 Task: Look for space in San Javier, Spain from 12th  July, 2023 to 15th July, 2023 for 3 adults in price range Rs.12000 to Rs.16000. Place can be entire place with 2 bedrooms having 3 beds and 1 bathroom. Property type can be house, flat, guest house. Booking option can be shelf check-in. Required host language is English.
Action: Mouse moved to (287, 149)
Screenshot: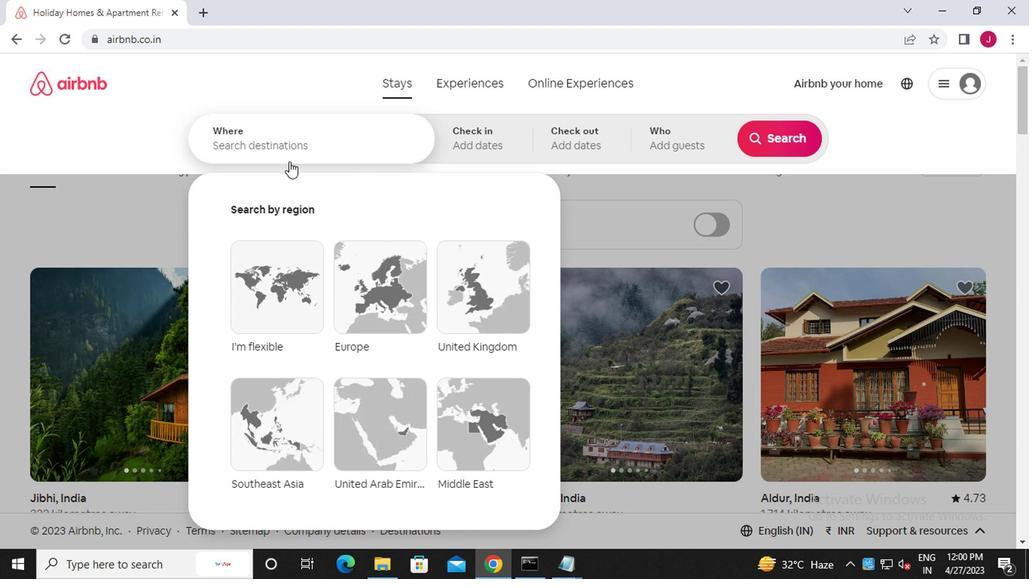 
Action: Mouse pressed left at (287, 149)
Screenshot: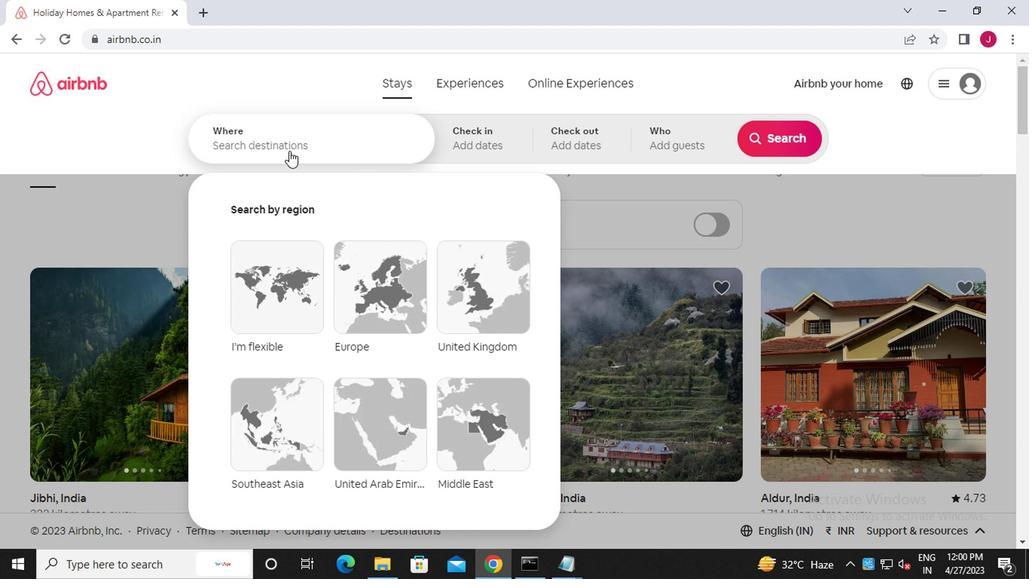 
Action: Mouse moved to (287, 148)
Screenshot: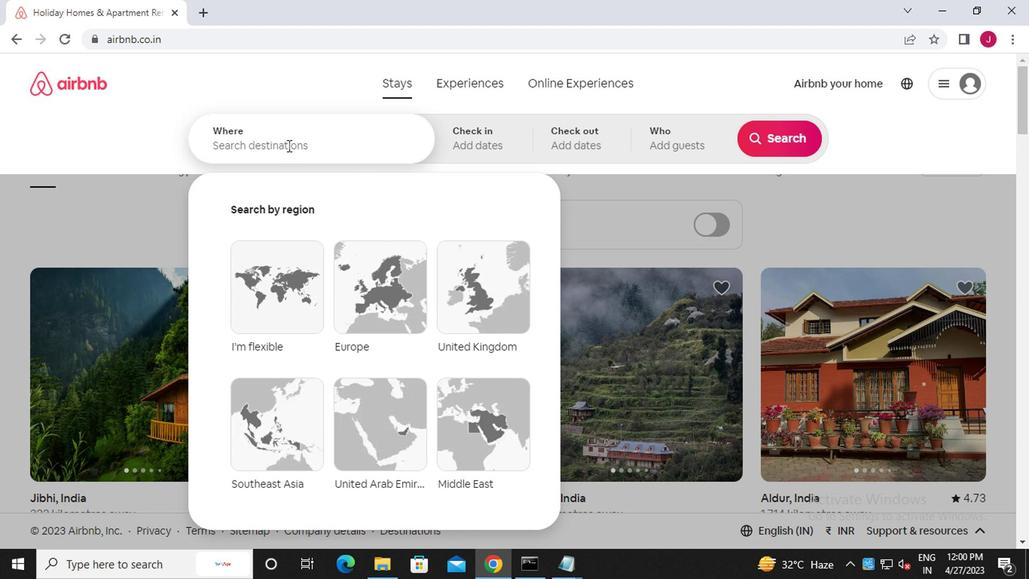 
Action: Key pressed s<Key.caps_lock>an<Key.space><Key.caps_lock>j<Key.caps_lock>iv<Key.backspace><Key.backspace>avier,<Key.caps_lock>s<Key.caps_lock>pain
Screenshot: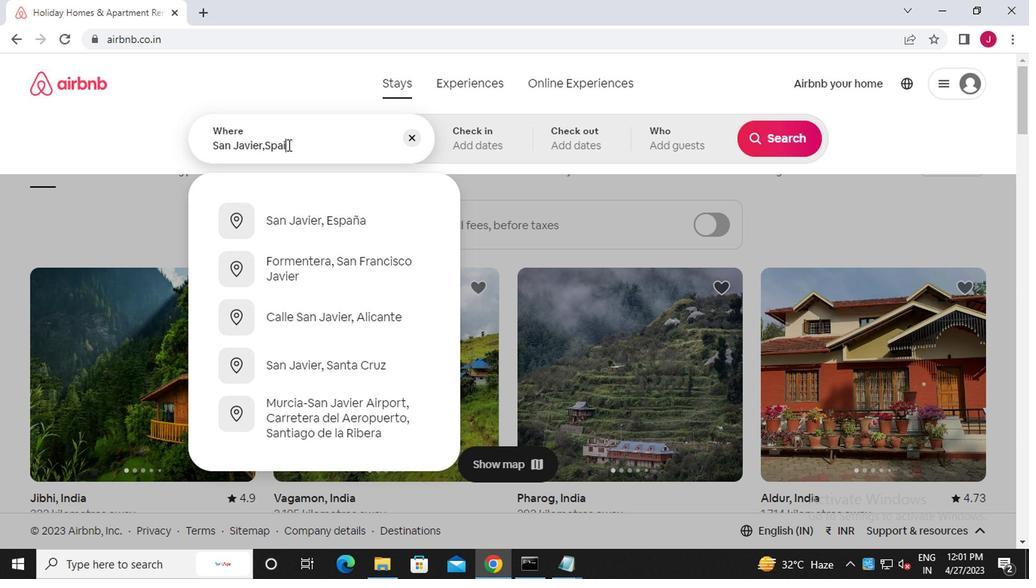 
Action: Mouse moved to (473, 144)
Screenshot: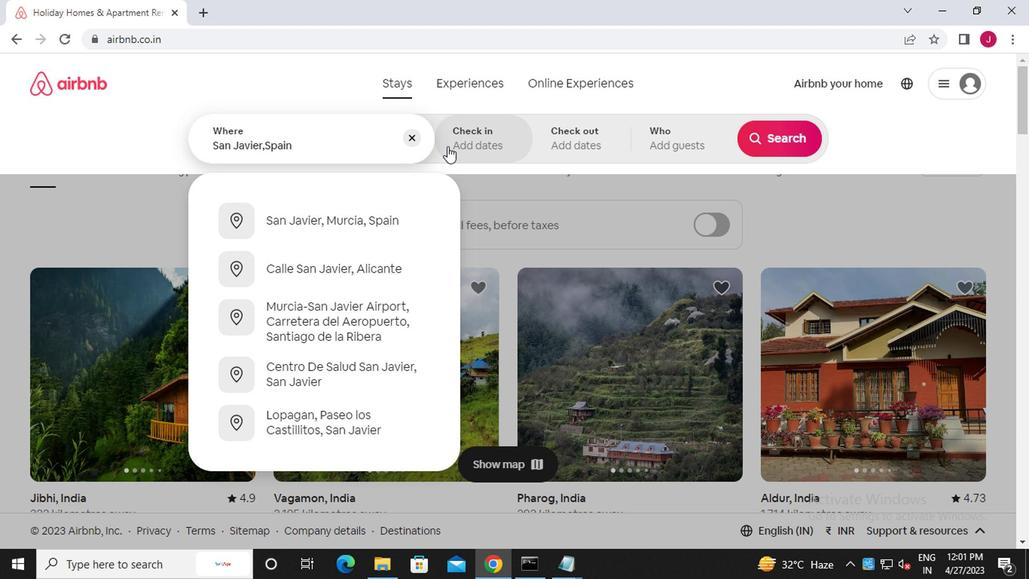 
Action: Mouse pressed left at (473, 144)
Screenshot: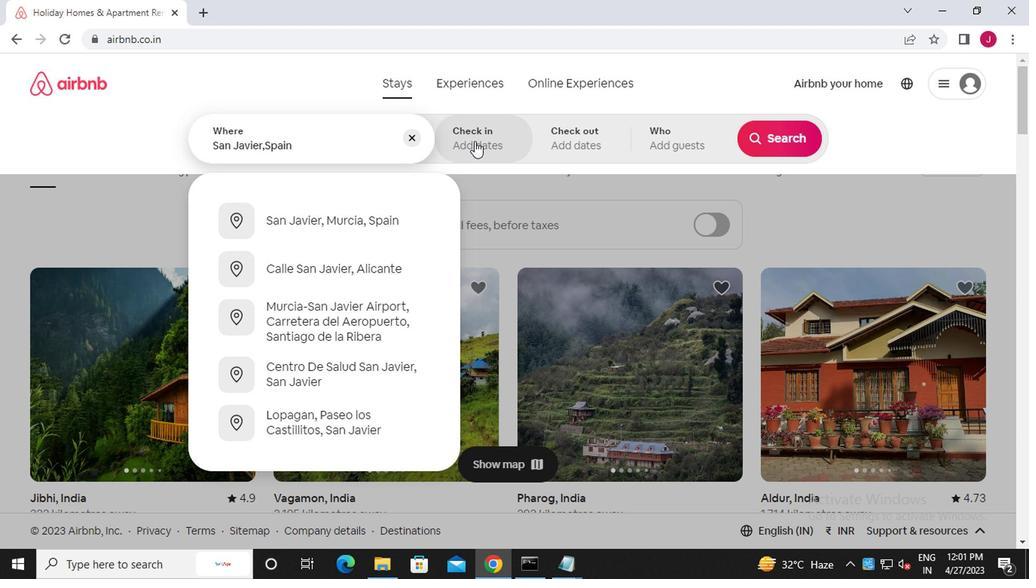 
Action: Mouse moved to (770, 253)
Screenshot: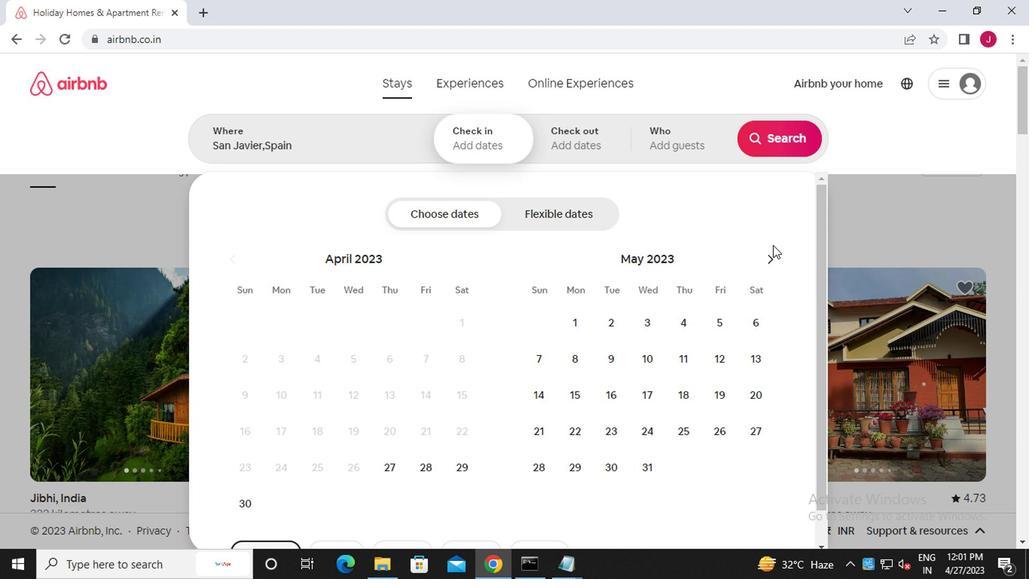 
Action: Mouse pressed left at (770, 253)
Screenshot: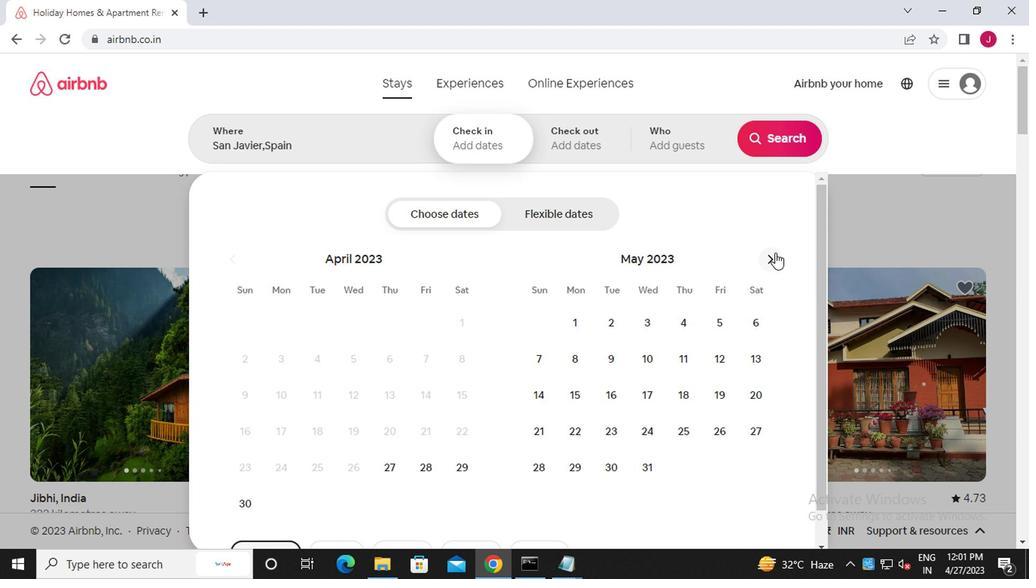 
Action: Mouse pressed left at (770, 253)
Screenshot: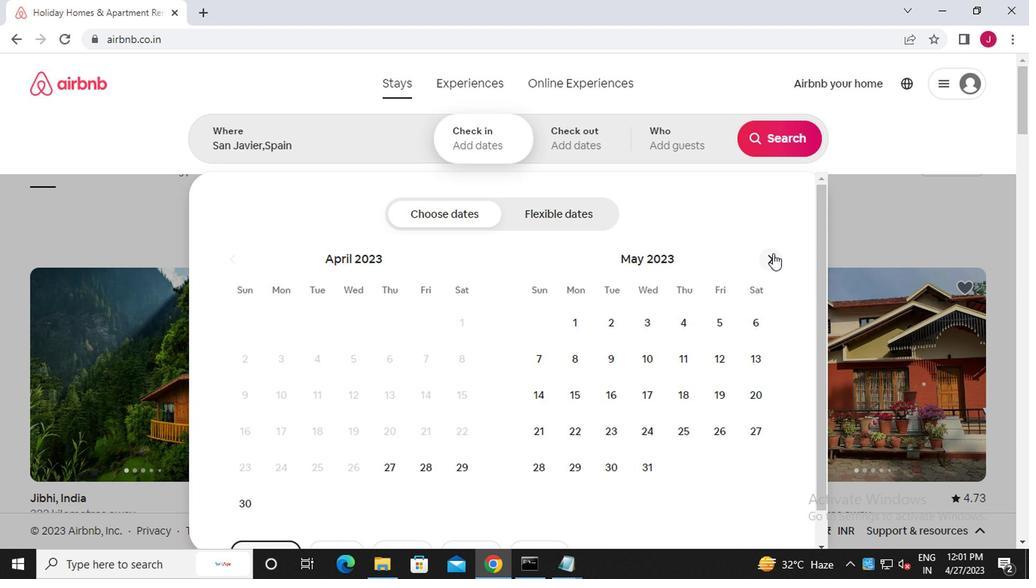 
Action: Mouse moved to (639, 392)
Screenshot: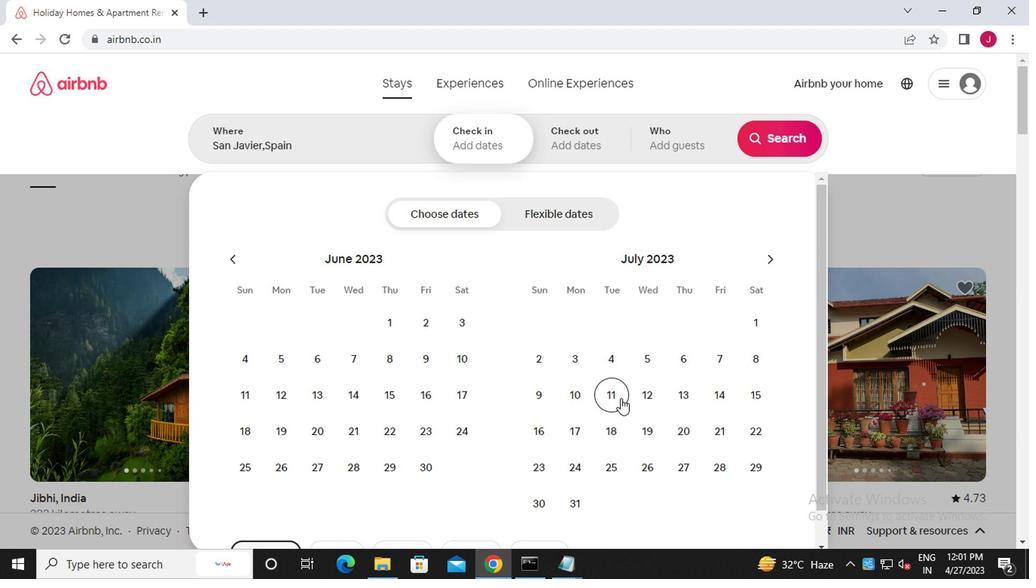 
Action: Mouse pressed left at (639, 392)
Screenshot: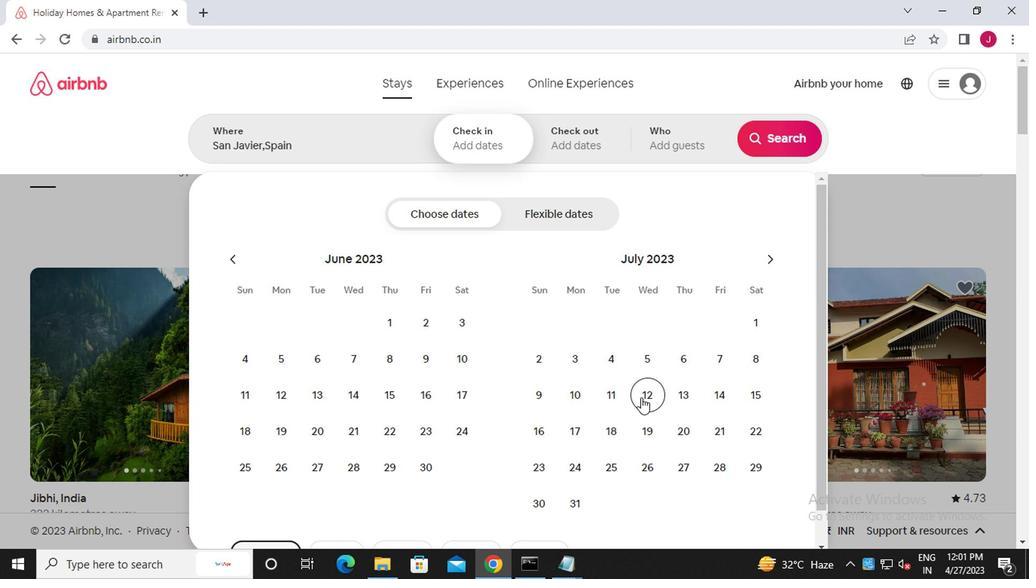 
Action: Mouse moved to (753, 389)
Screenshot: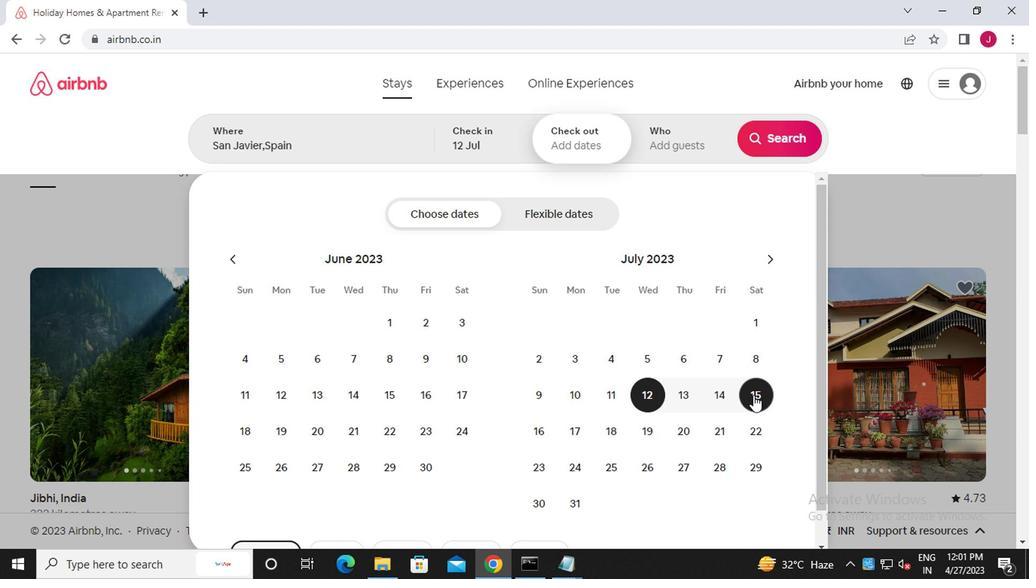 
Action: Mouse pressed left at (753, 389)
Screenshot: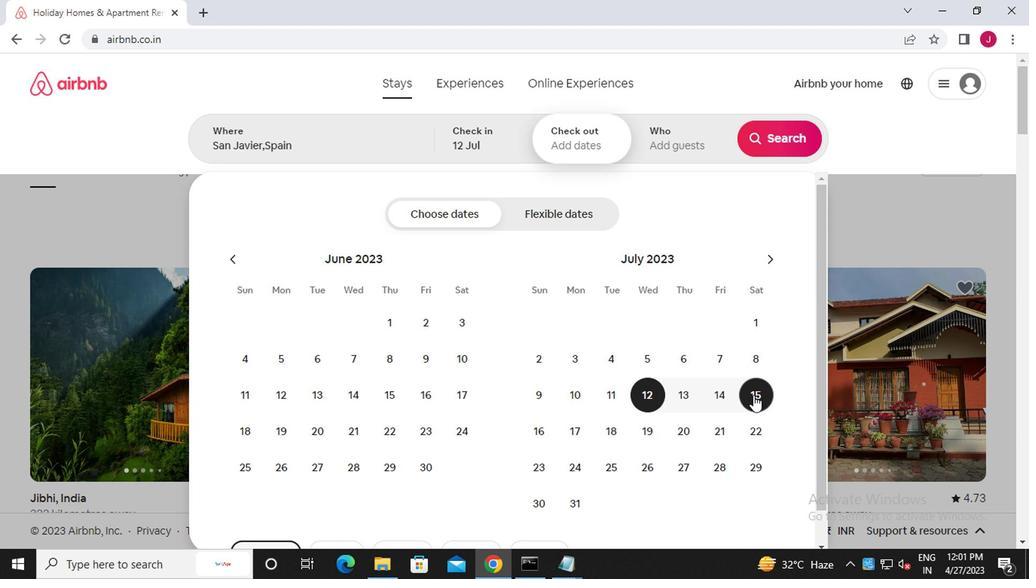 
Action: Mouse moved to (695, 154)
Screenshot: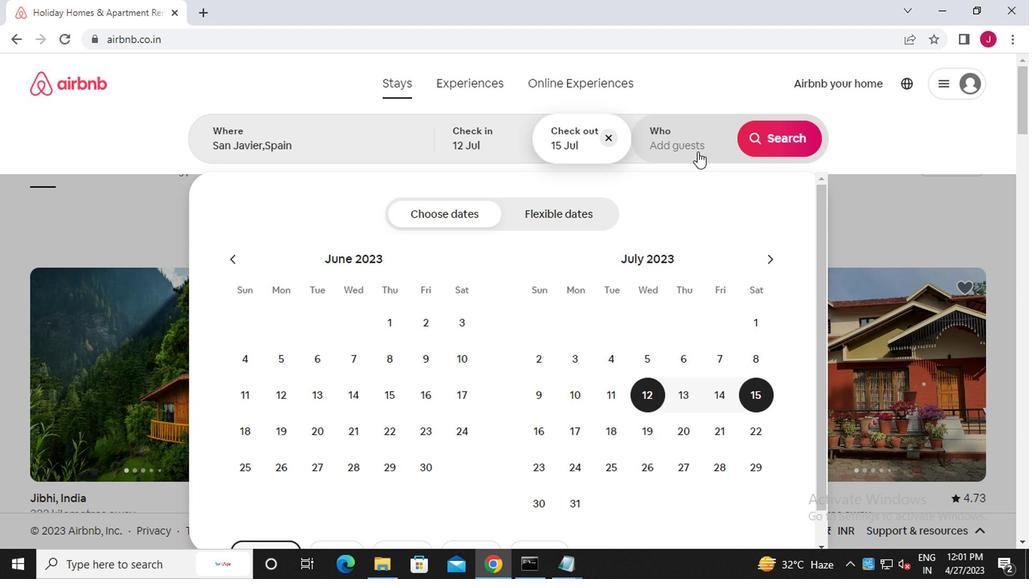 
Action: Mouse pressed left at (695, 154)
Screenshot: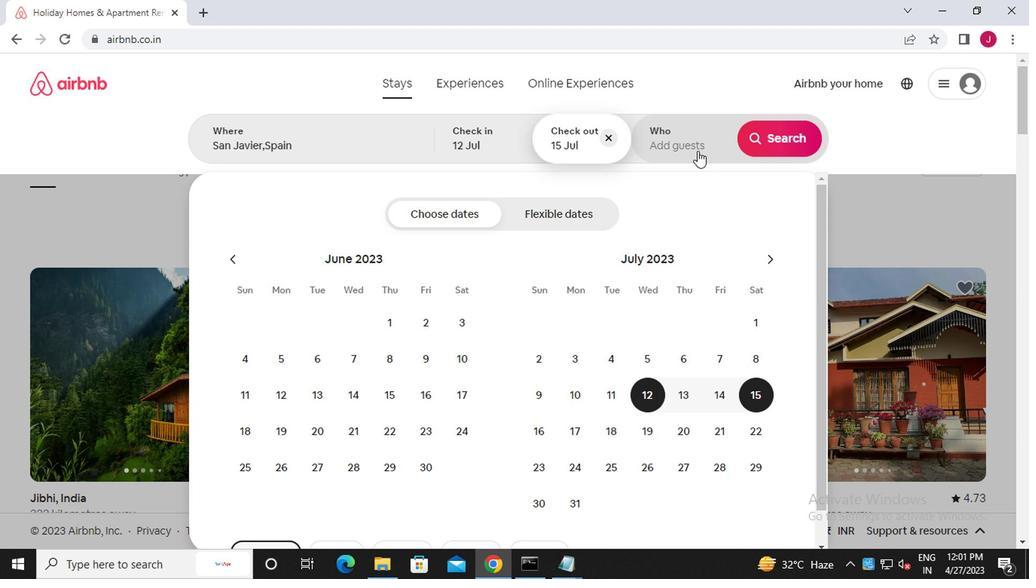 
Action: Mouse moved to (775, 219)
Screenshot: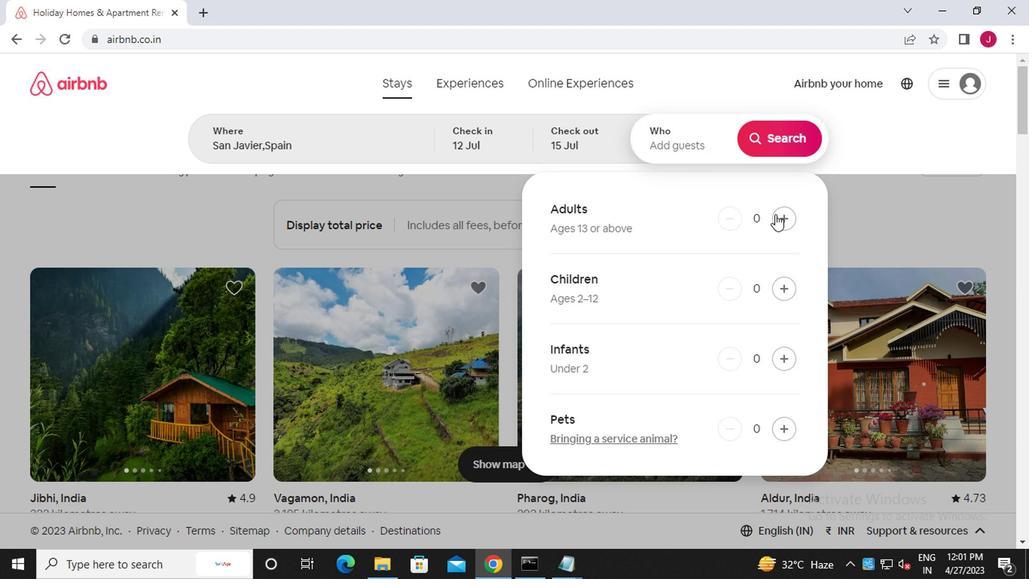 
Action: Mouse pressed left at (775, 219)
Screenshot: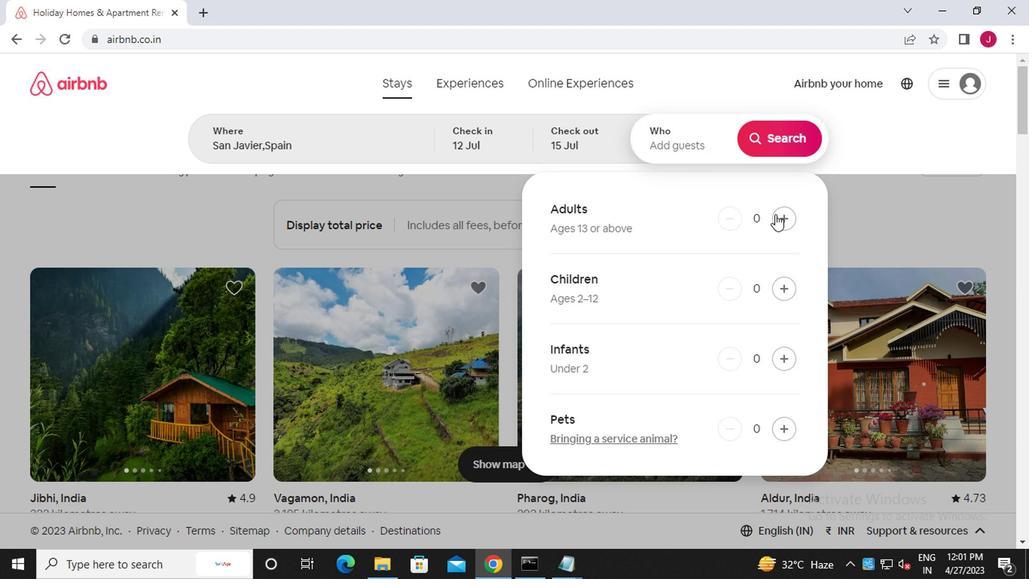 
Action: Mouse moved to (776, 219)
Screenshot: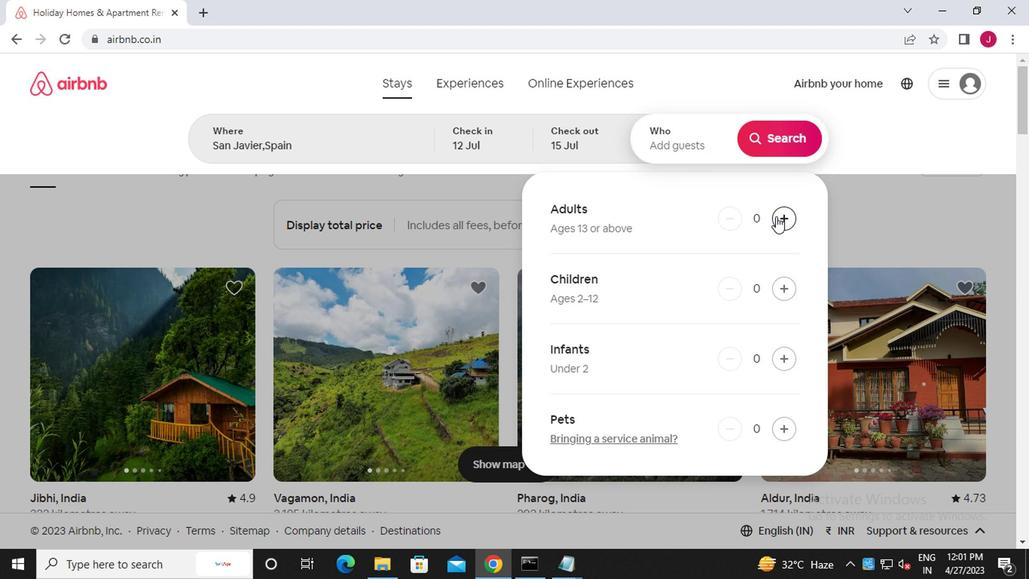 
Action: Mouse pressed left at (776, 219)
Screenshot: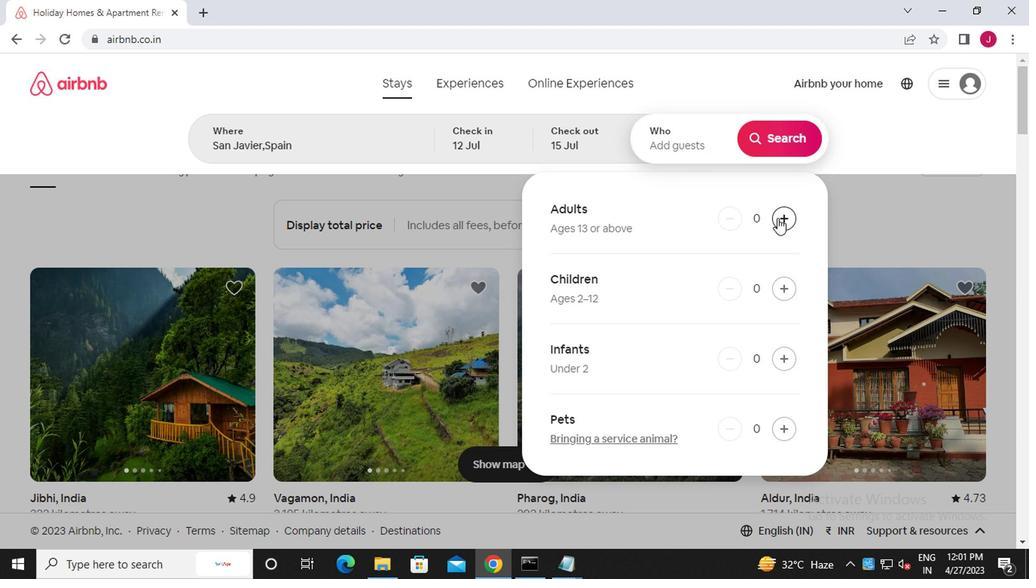 
Action: Mouse moved to (776, 219)
Screenshot: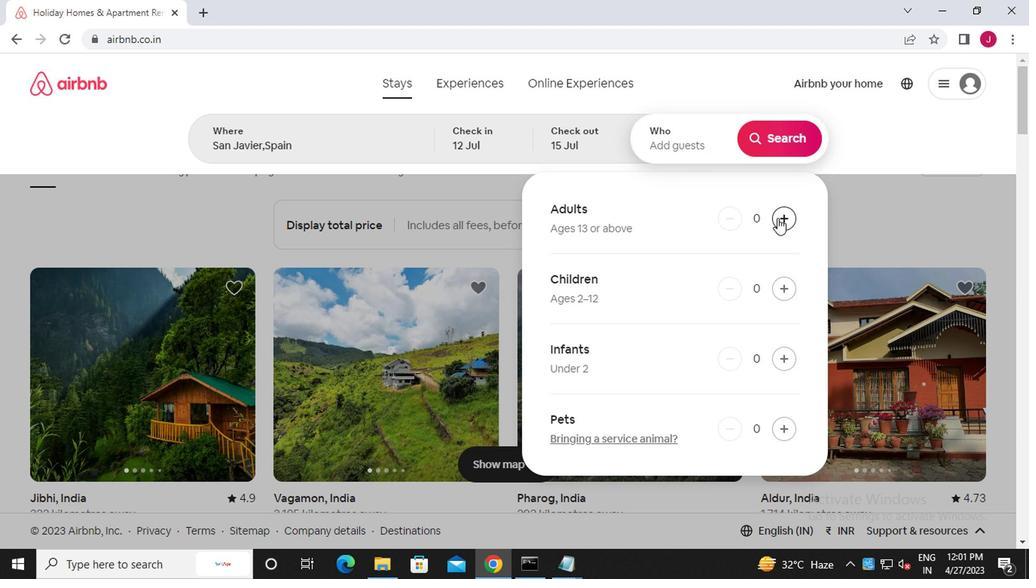 
Action: Mouse pressed left at (776, 219)
Screenshot: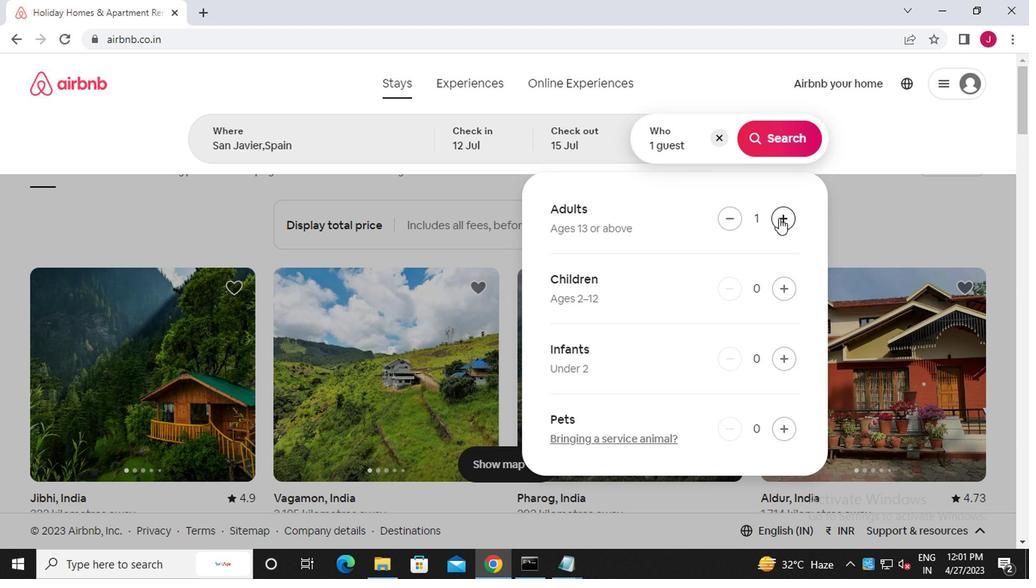 
Action: Mouse moved to (781, 148)
Screenshot: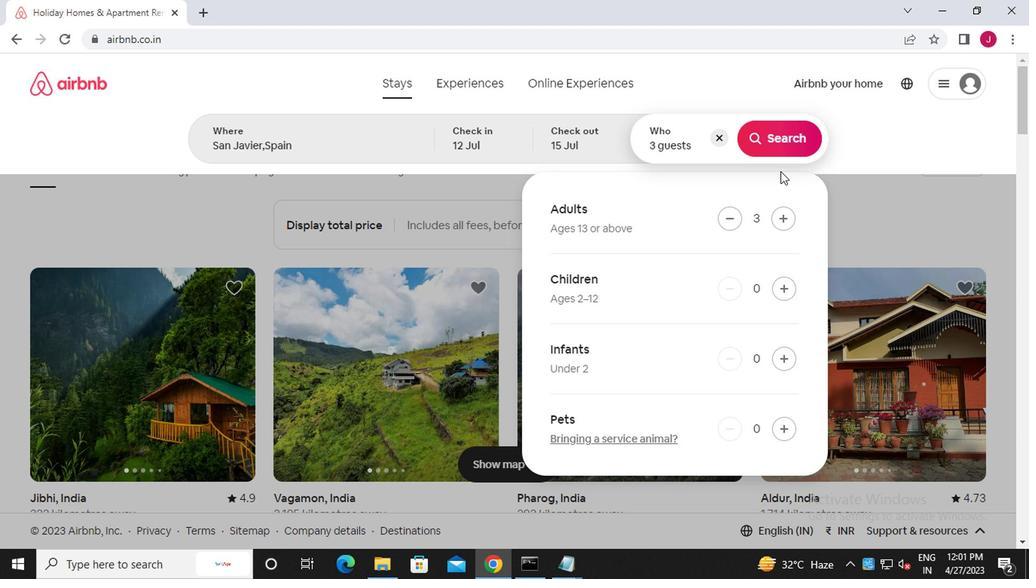 
Action: Mouse pressed left at (781, 148)
Screenshot: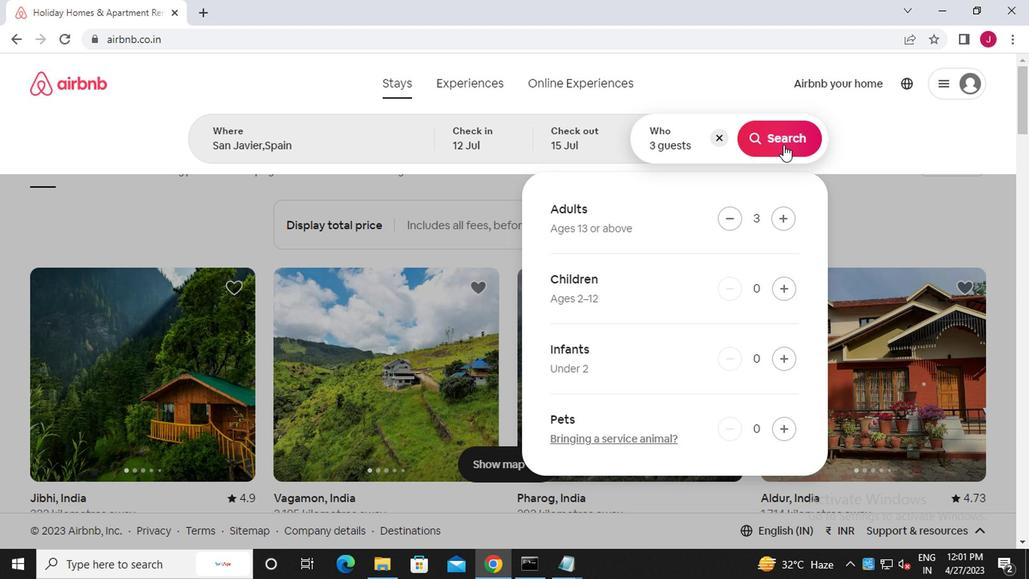 
Action: Mouse moved to (962, 146)
Screenshot: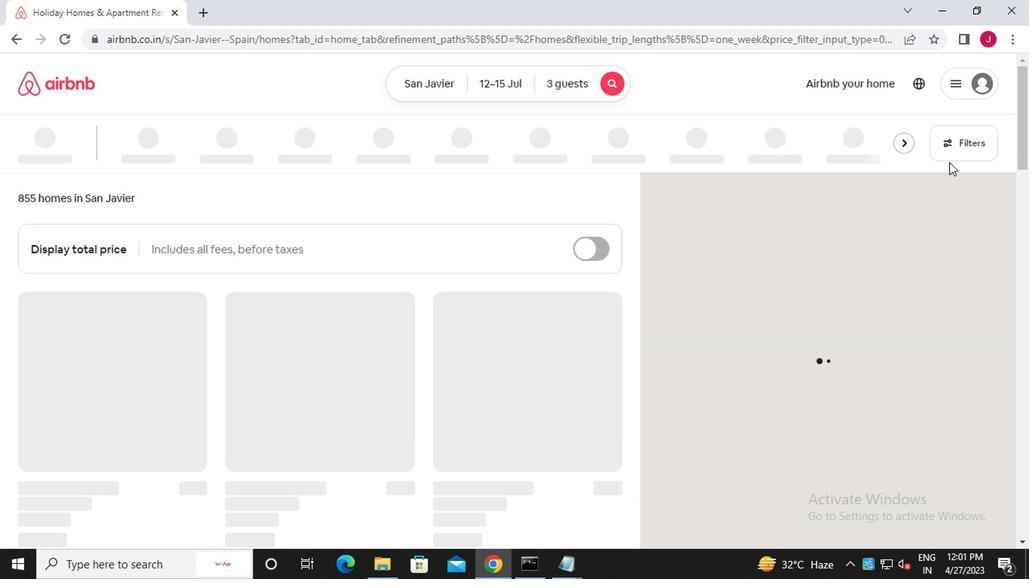
Action: Mouse pressed left at (962, 146)
Screenshot: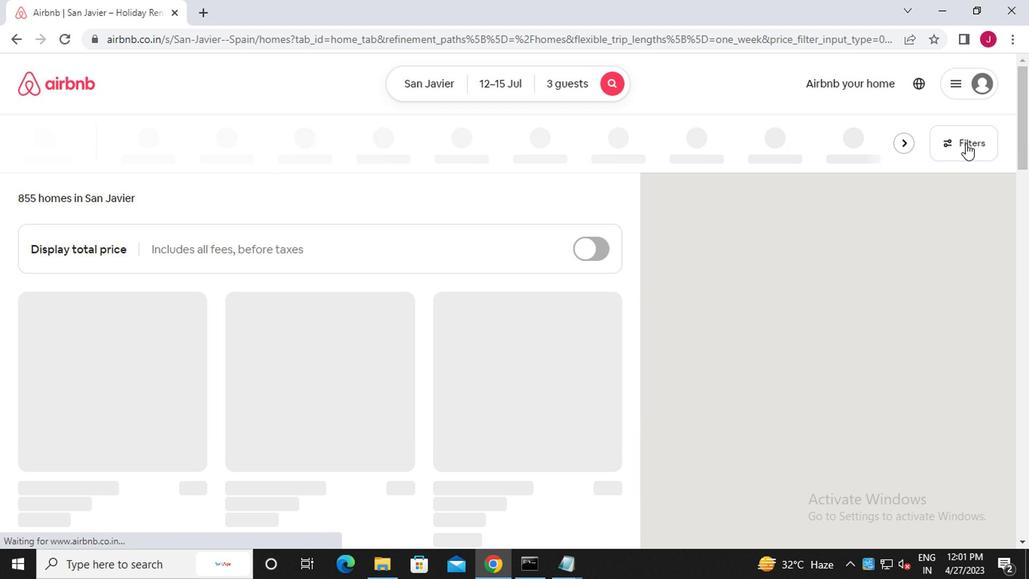 
Action: Mouse moved to (326, 323)
Screenshot: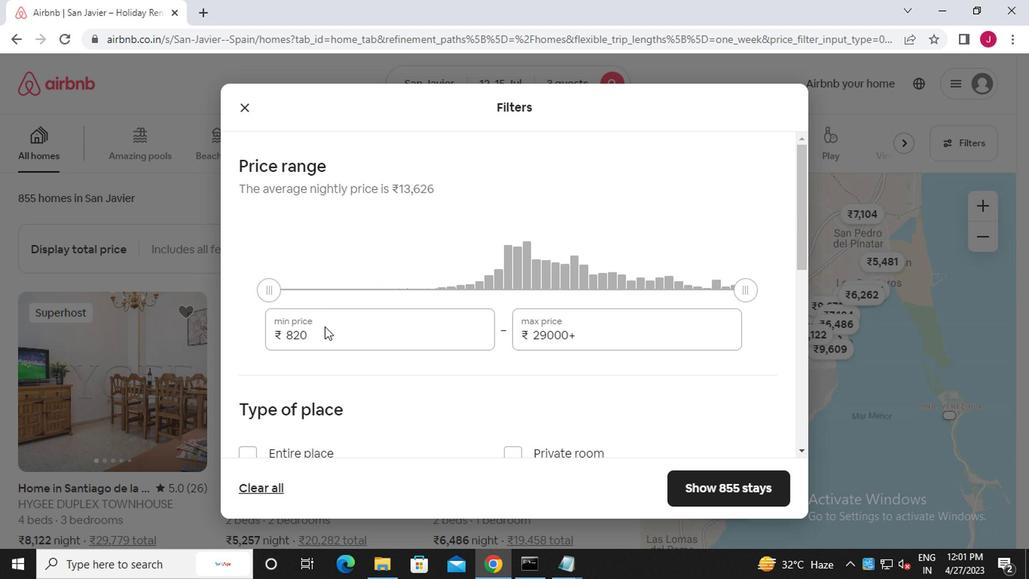 
Action: Mouse pressed left at (326, 323)
Screenshot: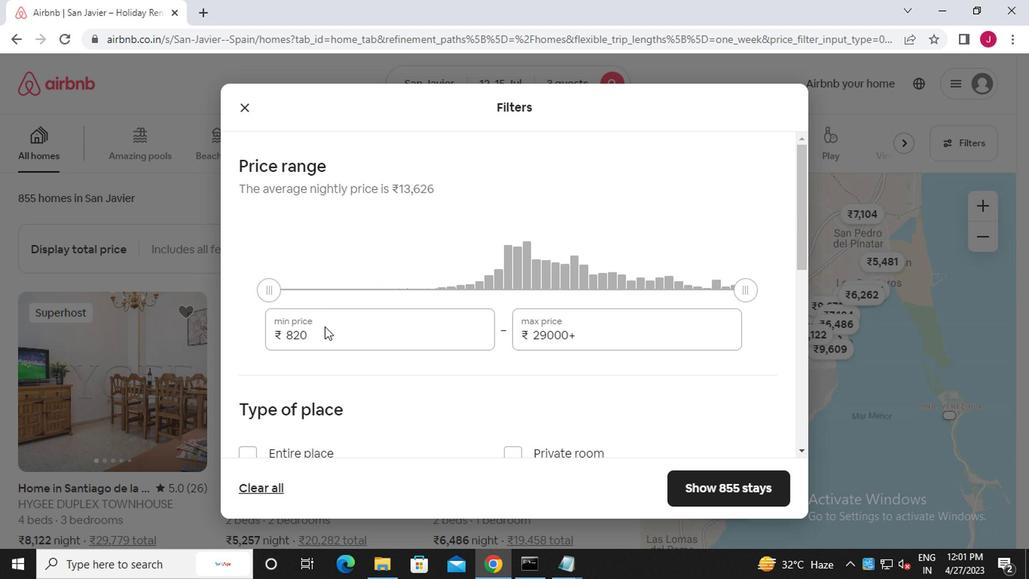
Action: Mouse moved to (323, 323)
Screenshot: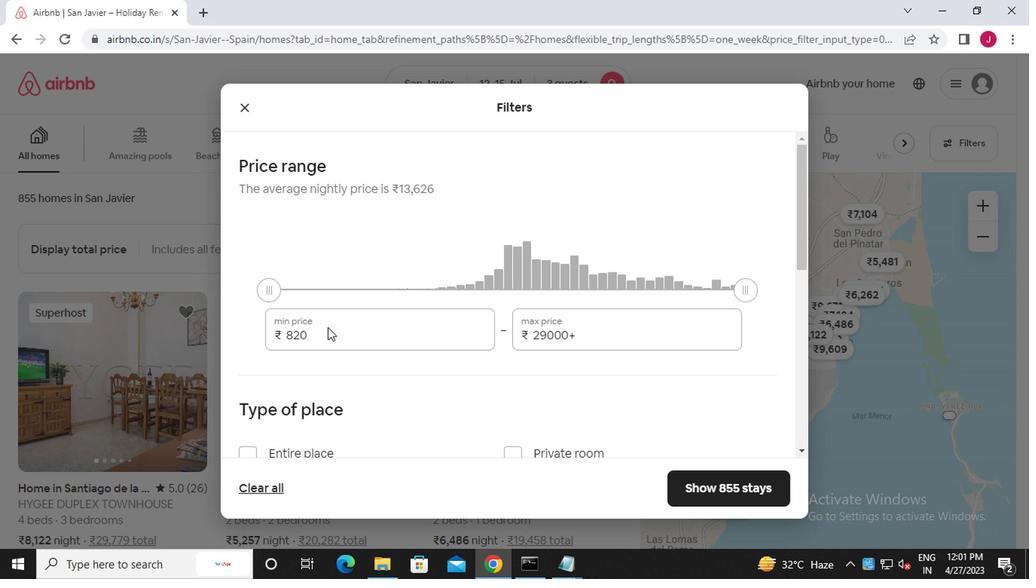 
Action: Key pressed <Key.backspace><Key.backspace><Key.backspace><<97>><<98>><<96>><<96>><<96>>
Screenshot: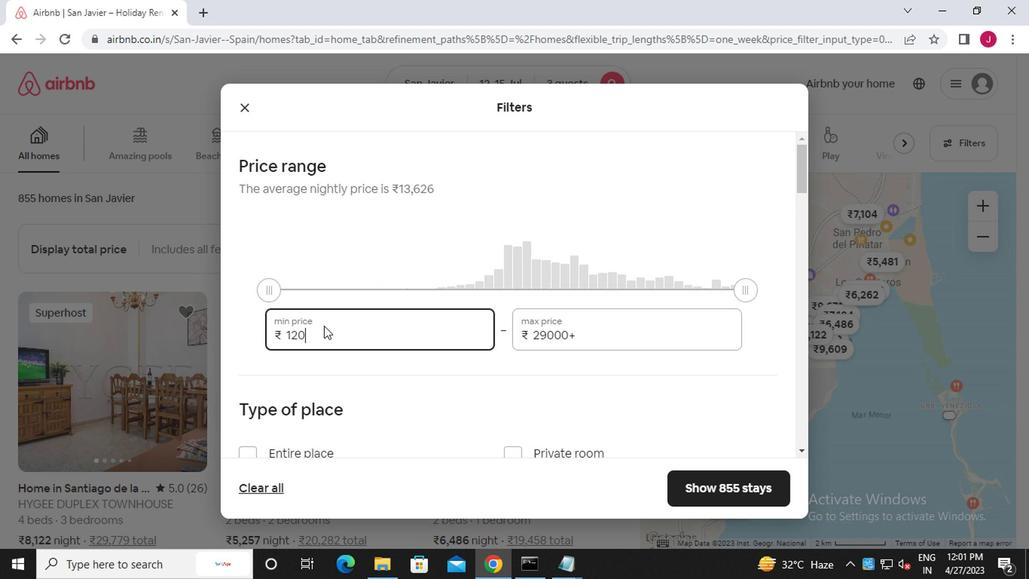 
Action: Mouse moved to (636, 329)
Screenshot: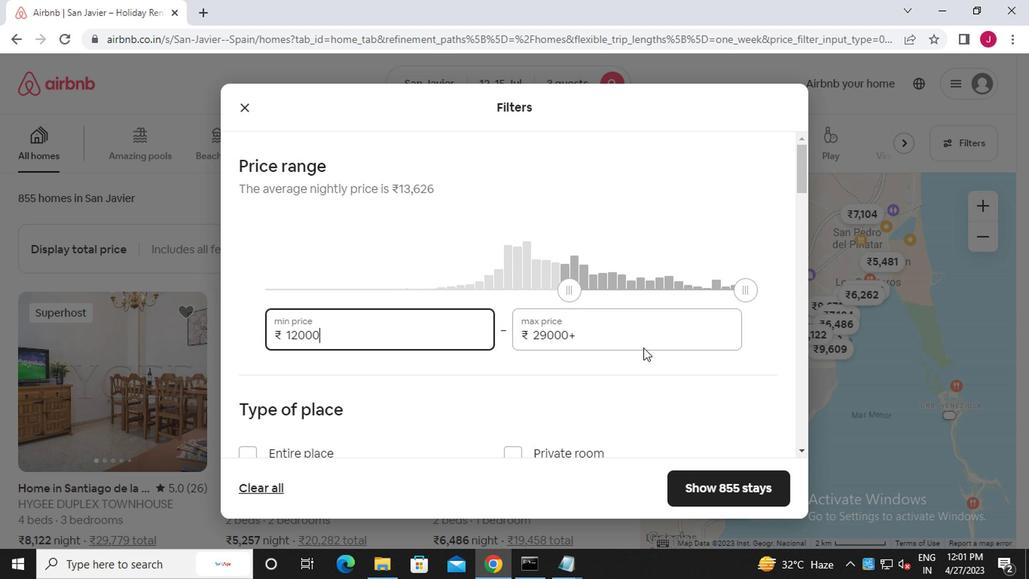 
Action: Mouse pressed left at (636, 329)
Screenshot: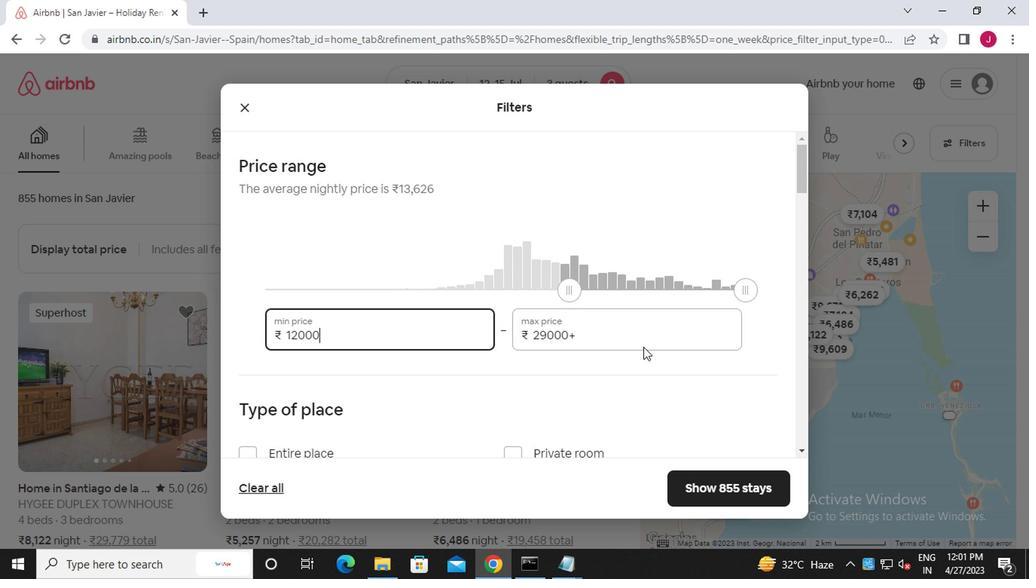 
Action: Key pressed <Key.backspace><Key.backspace><Key.backspace><Key.backspace><Key.backspace><Key.backspace><Key.backspace><Key.backspace><Key.backspace><Key.backspace><Key.backspace><Key.backspace><<97>><<102>><<96>><<96>><<96>>
Screenshot: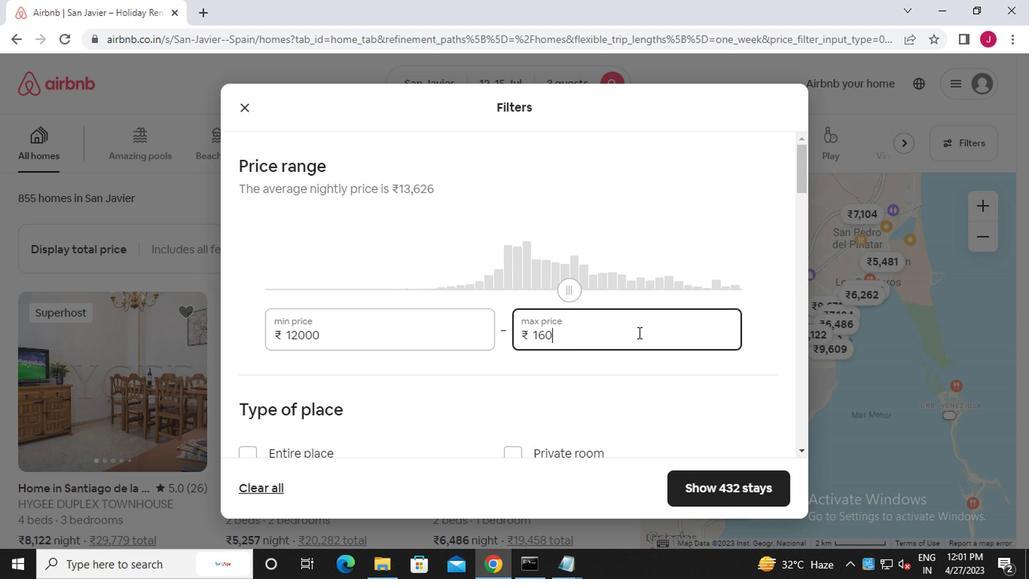 
Action: Mouse scrolled (636, 328) with delta (0, -1)
Screenshot: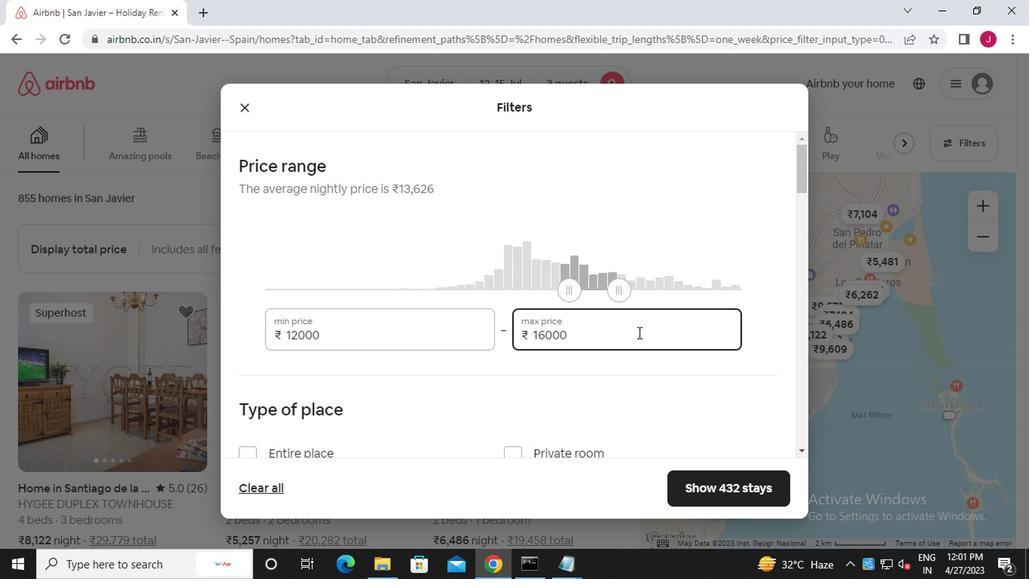 
Action: Mouse scrolled (636, 328) with delta (0, -1)
Screenshot: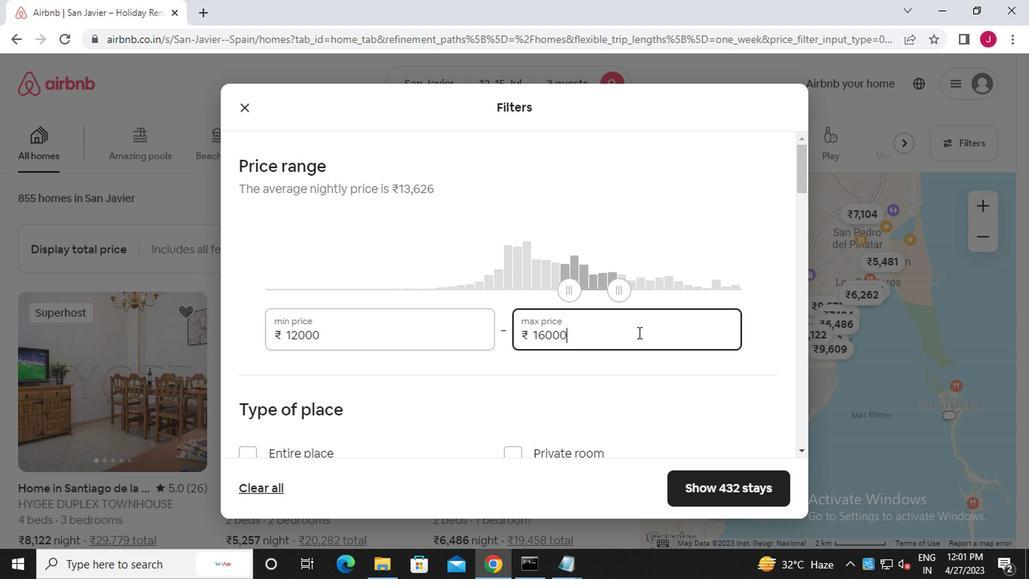 
Action: Mouse moved to (256, 301)
Screenshot: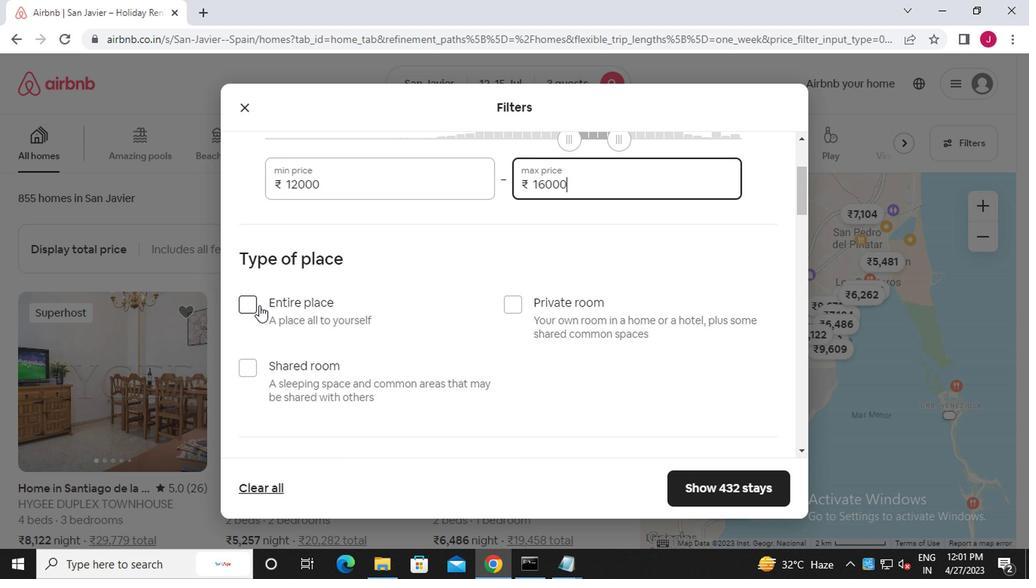 
Action: Mouse pressed left at (256, 301)
Screenshot: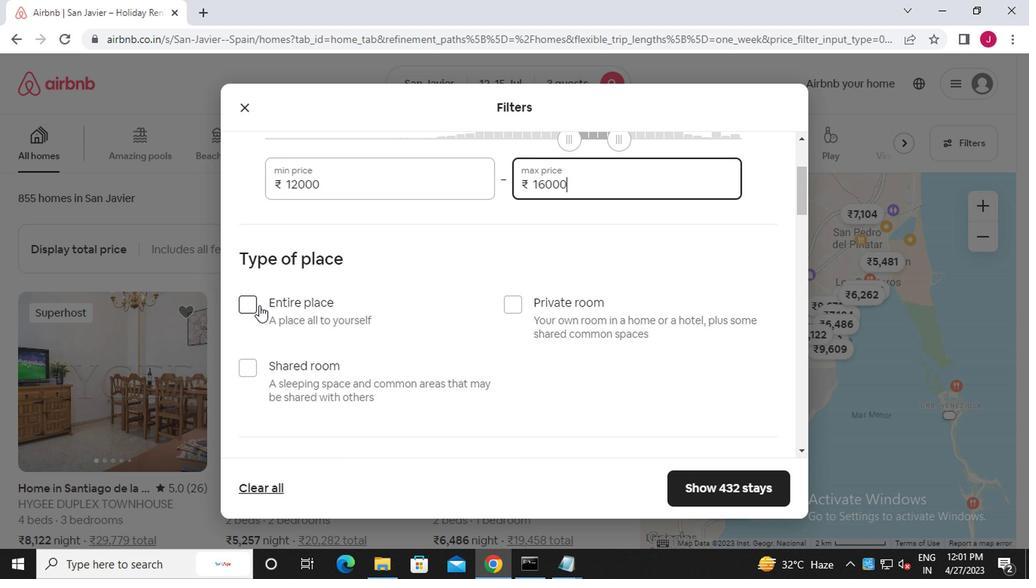 
Action: Mouse moved to (375, 322)
Screenshot: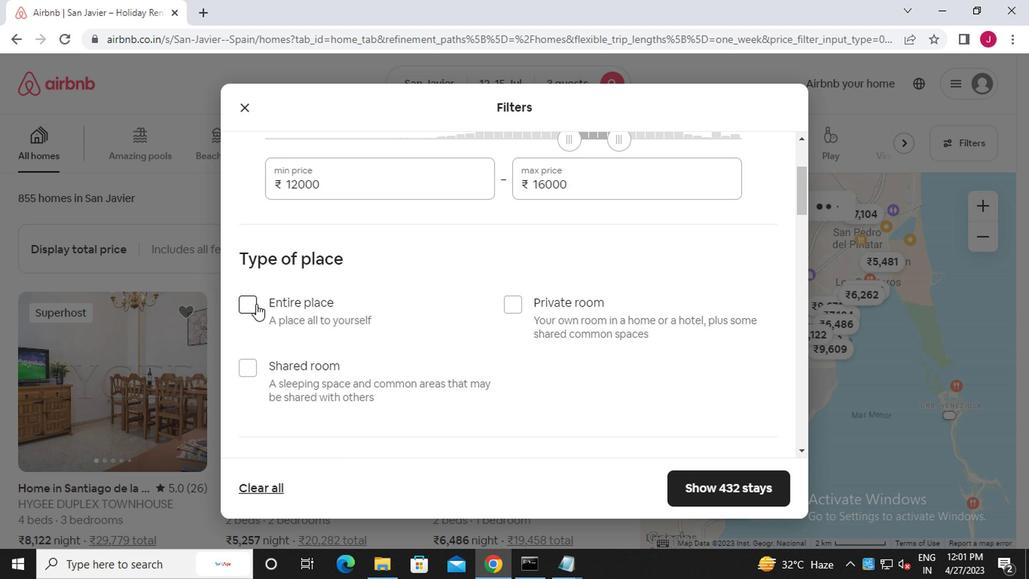 
Action: Mouse scrolled (375, 321) with delta (0, 0)
Screenshot: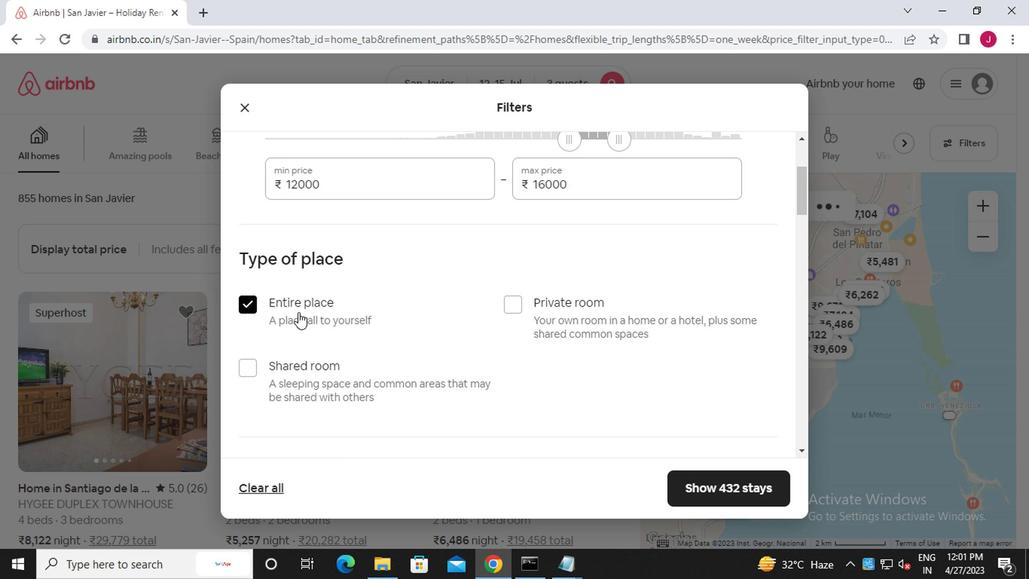 
Action: Mouse scrolled (375, 321) with delta (0, 0)
Screenshot: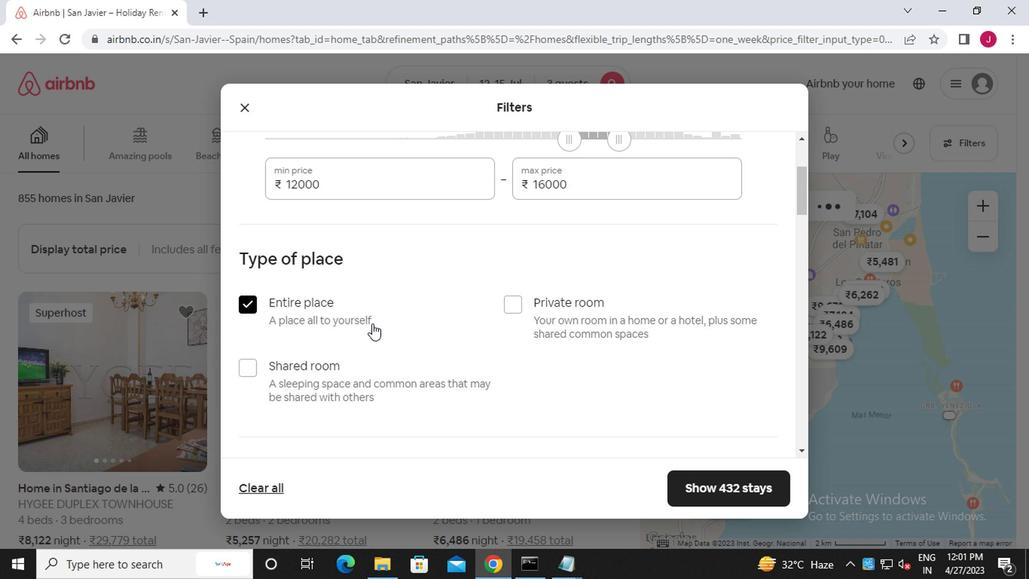 
Action: Mouse scrolled (375, 321) with delta (0, 0)
Screenshot: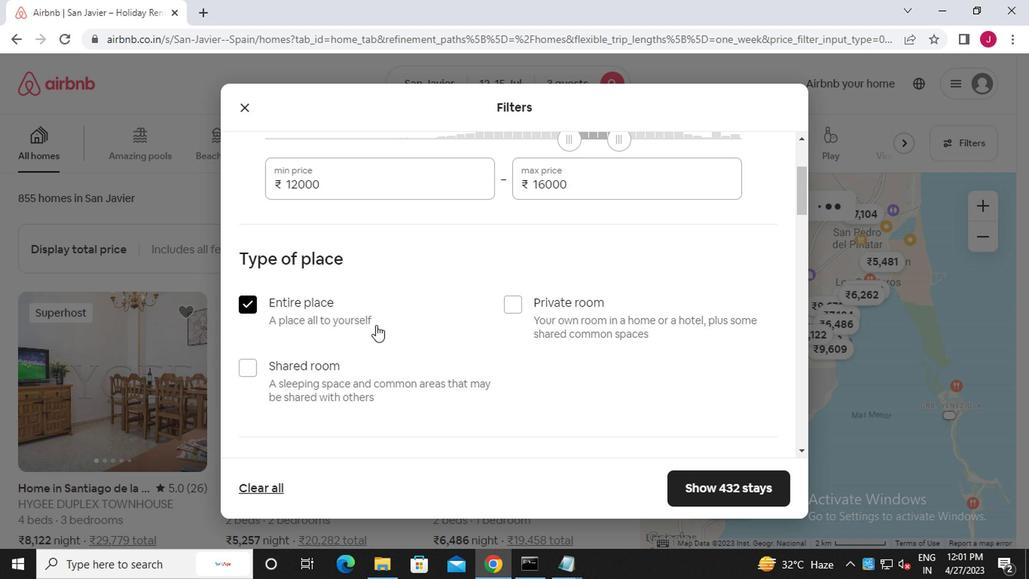 
Action: Mouse scrolled (375, 321) with delta (0, 0)
Screenshot: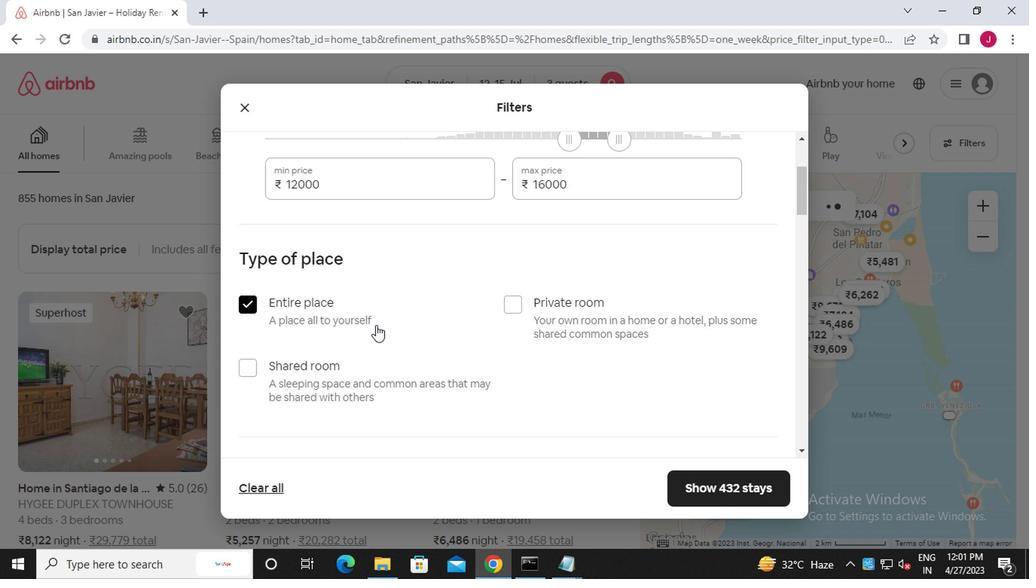 
Action: Mouse moved to (383, 251)
Screenshot: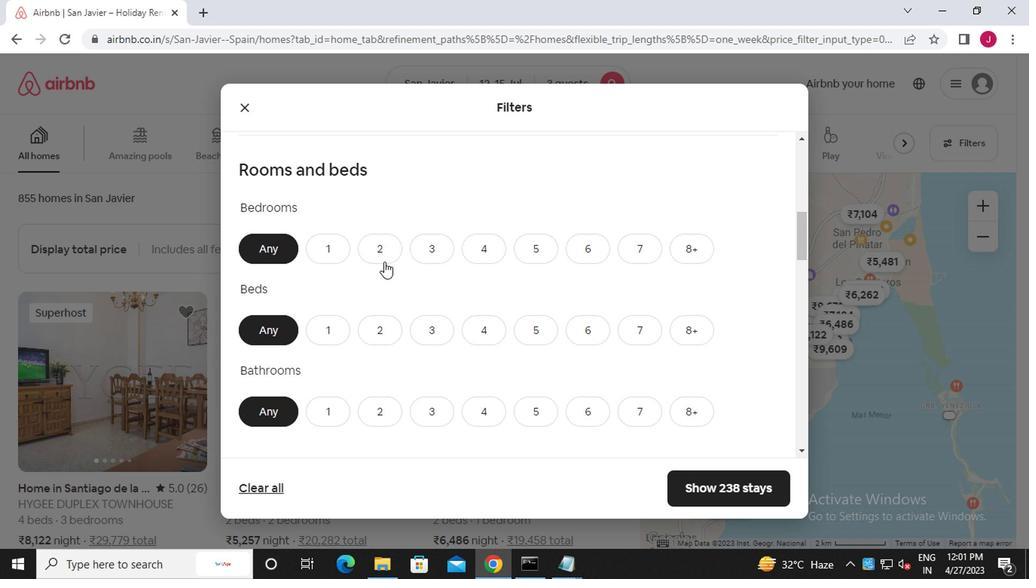 
Action: Mouse pressed left at (383, 251)
Screenshot: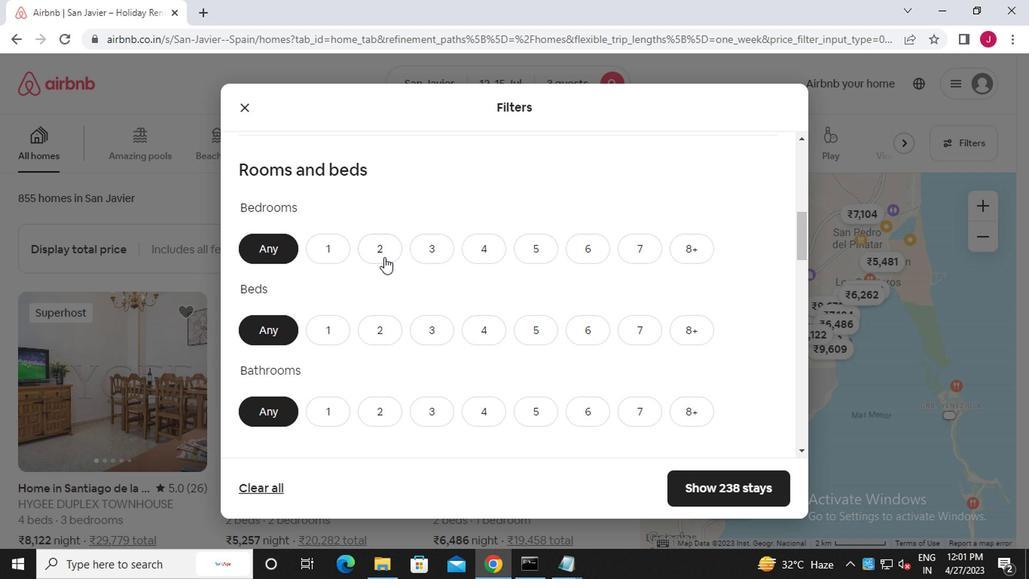 
Action: Mouse moved to (426, 326)
Screenshot: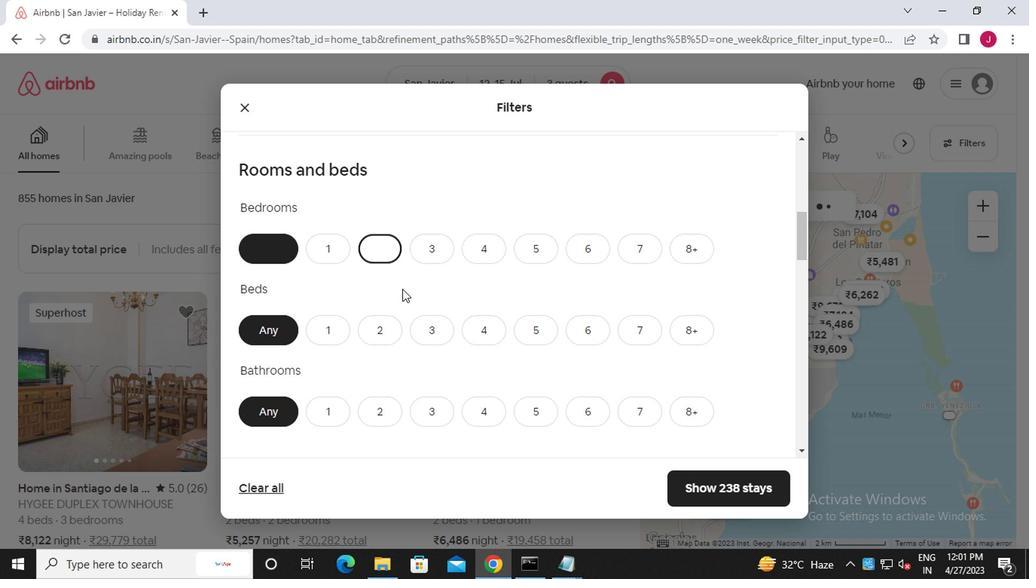 
Action: Mouse pressed left at (426, 326)
Screenshot: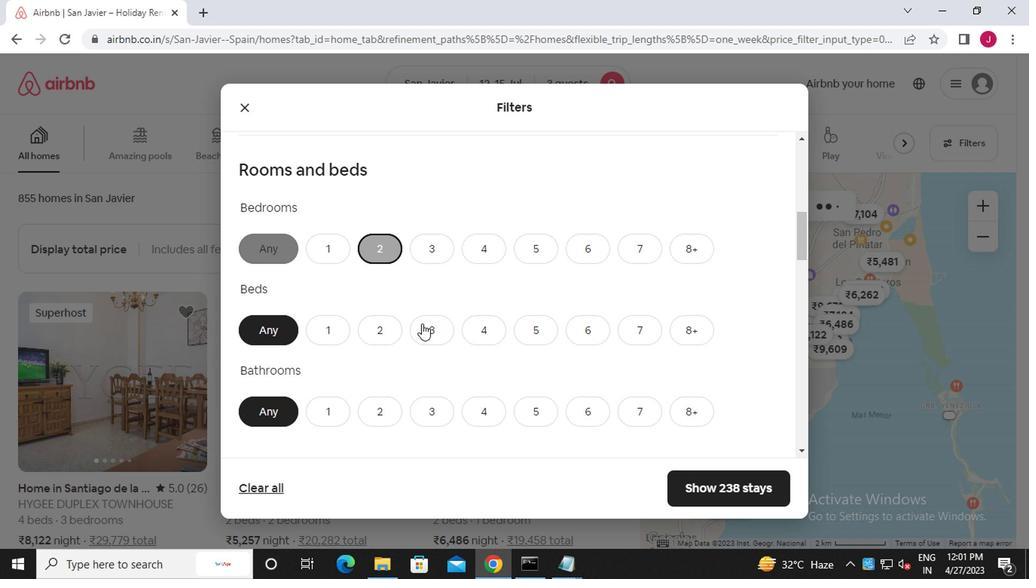 
Action: Mouse moved to (315, 399)
Screenshot: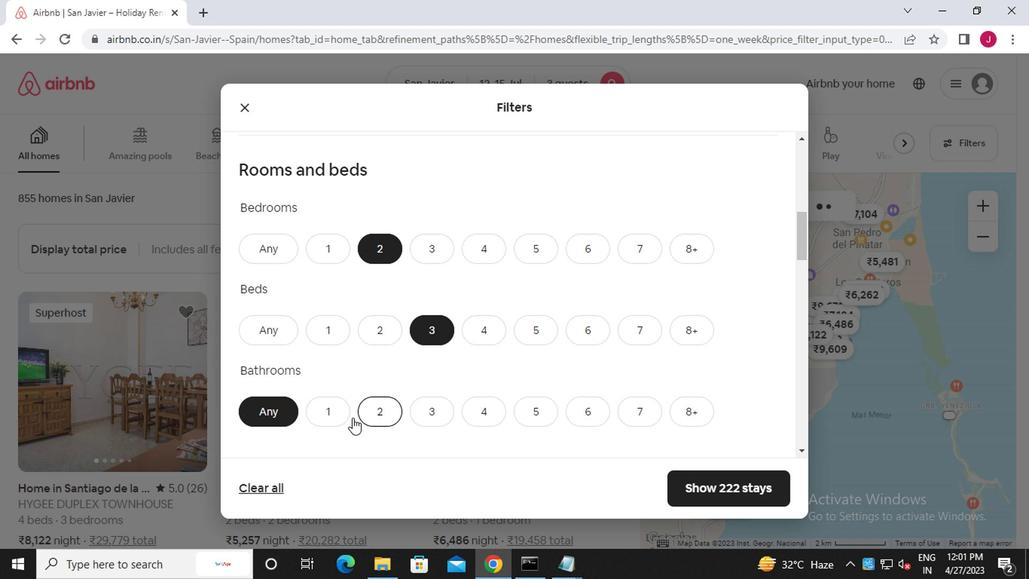 
Action: Mouse pressed left at (315, 399)
Screenshot: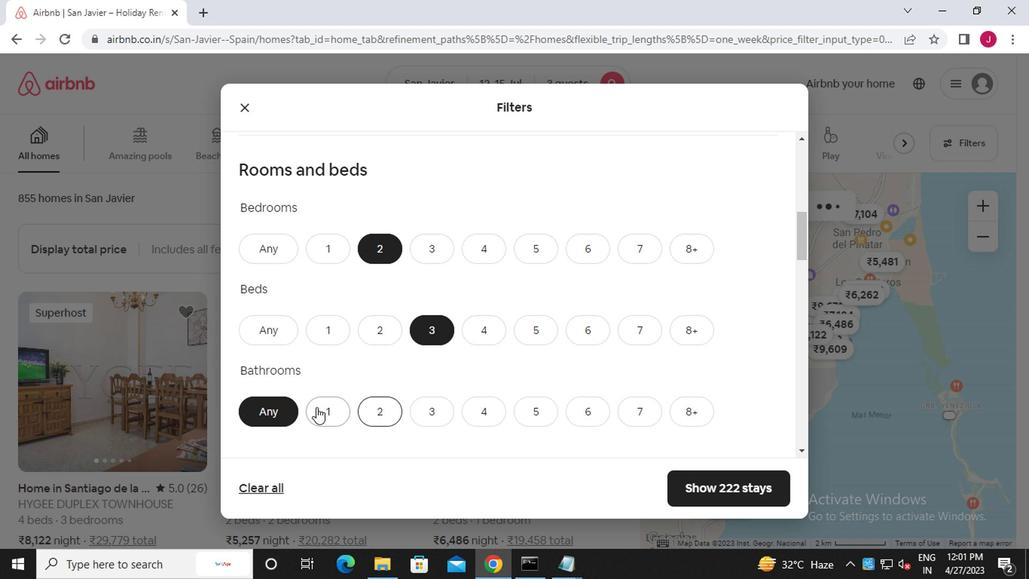 
Action: Mouse moved to (322, 400)
Screenshot: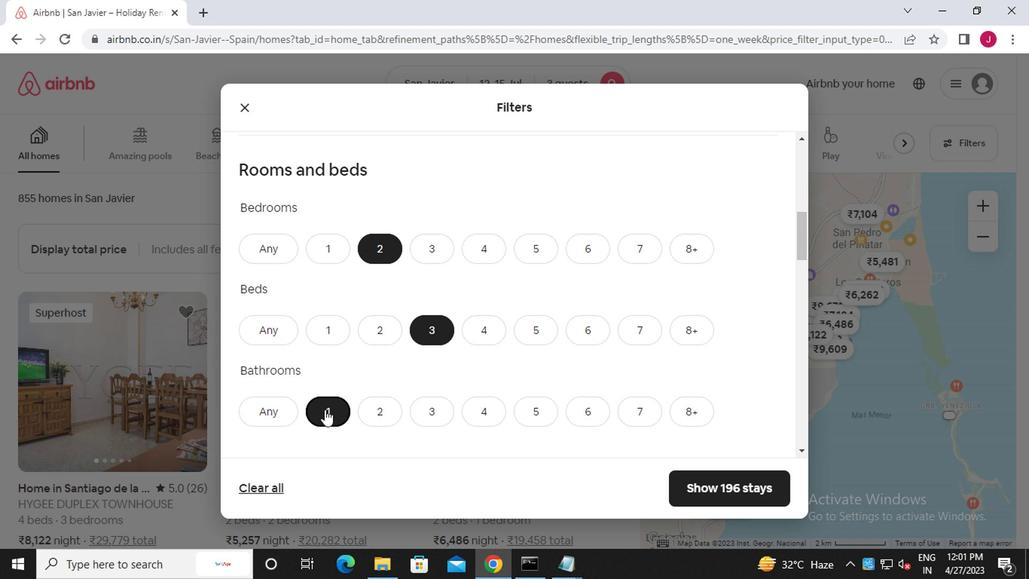 
Action: Mouse scrolled (322, 399) with delta (0, 0)
Screenshot: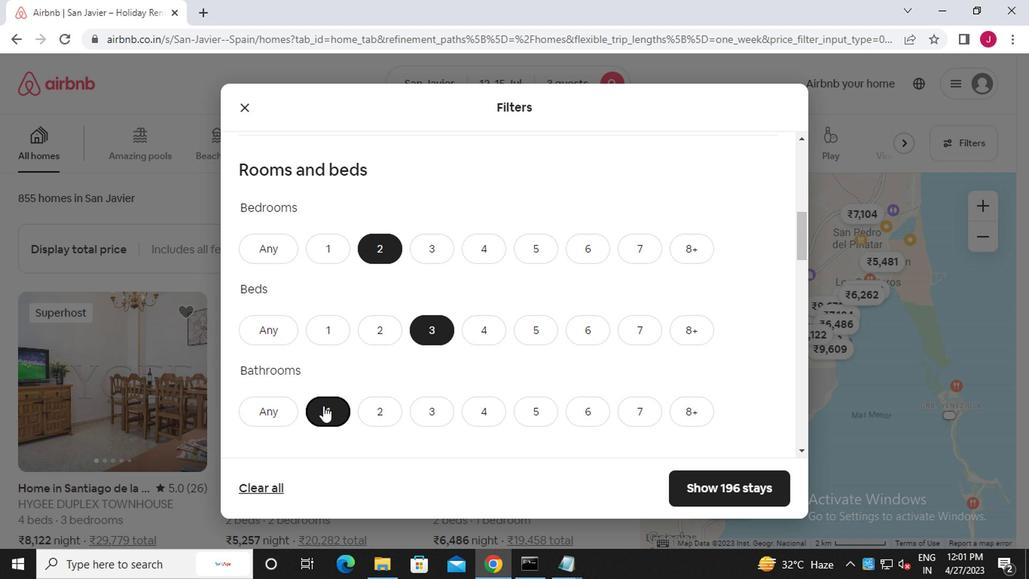 
Action: Mouse scrolled (322, 399) with delta (0, 0)
Screenshot: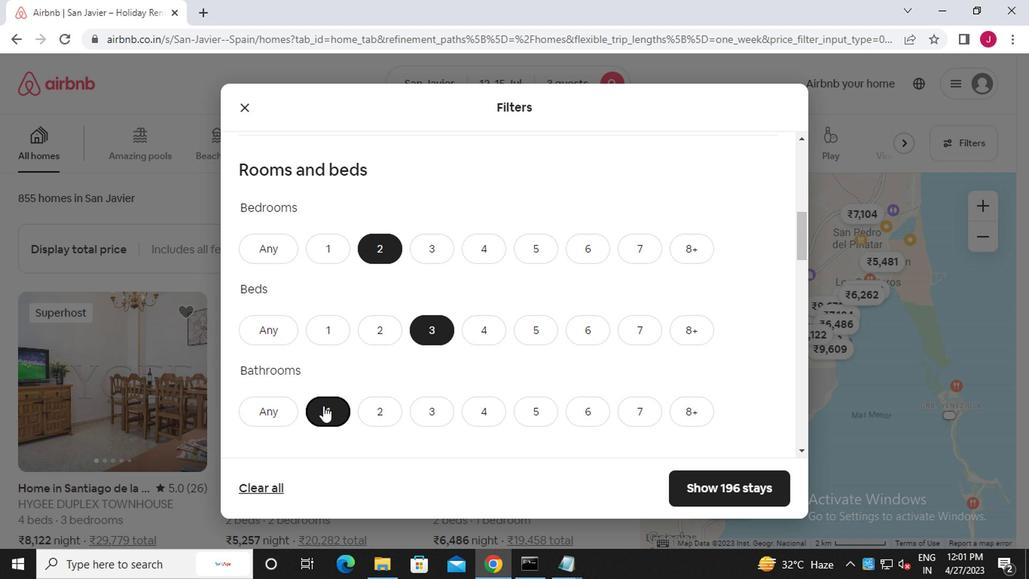 
Action: Mouse moved to (304, 409)
Screenshot: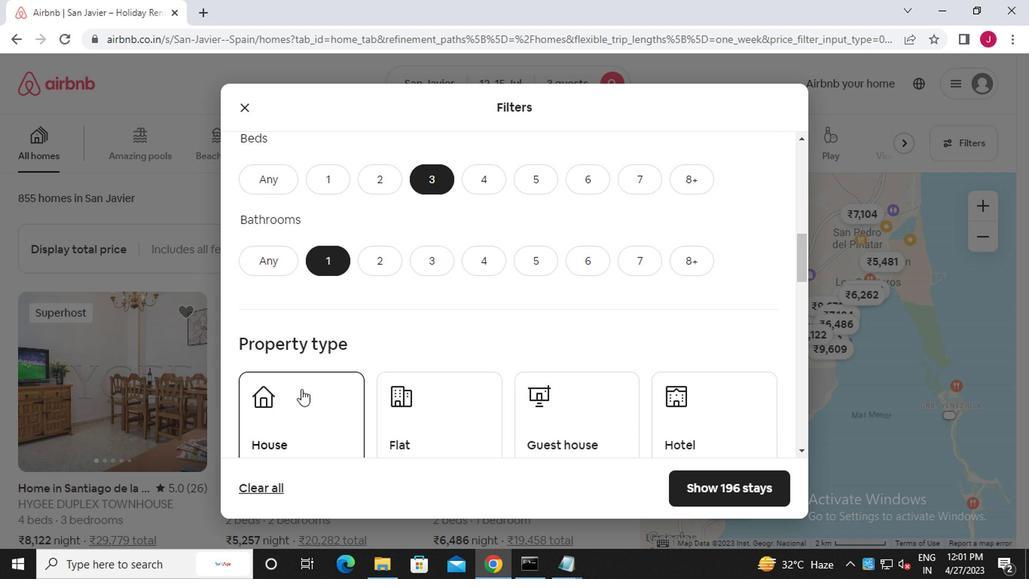 
Action: Mouse pressed left at (304, 409)
Screenshot: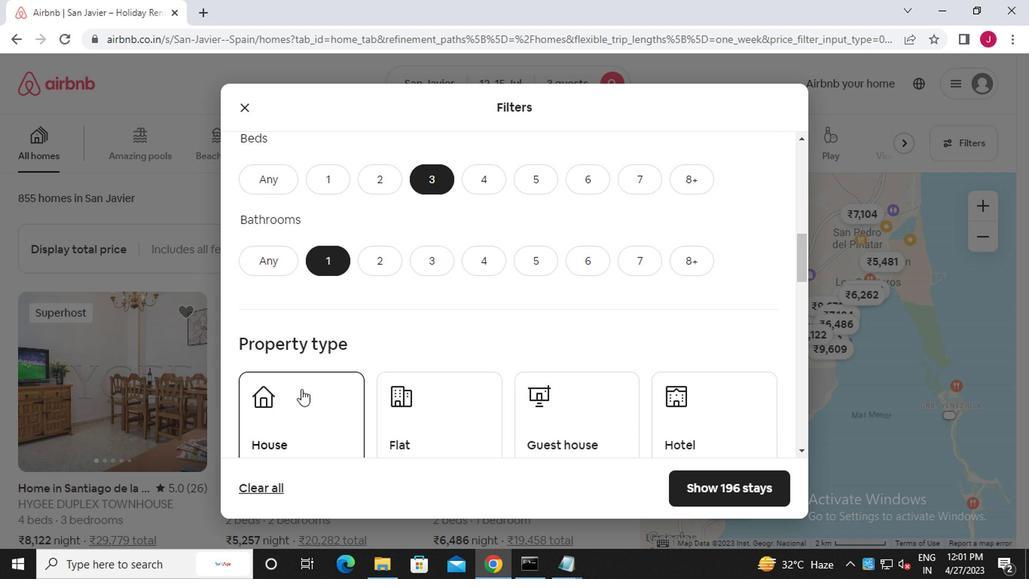 
Action: Mouse moved to (405, 407)
Screenshot: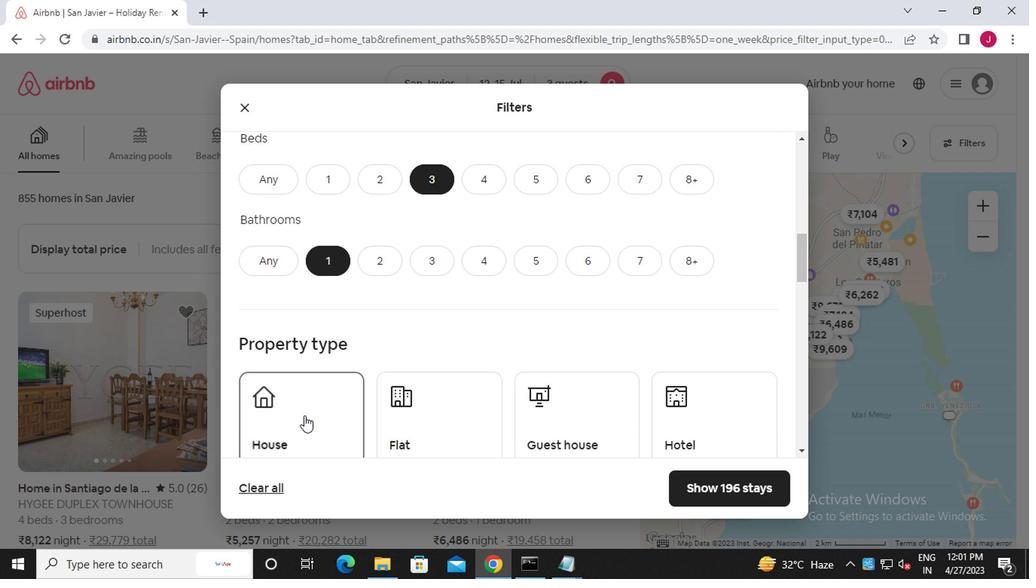 
Action: Mouse pressed left at (405, 407)
Screenshot: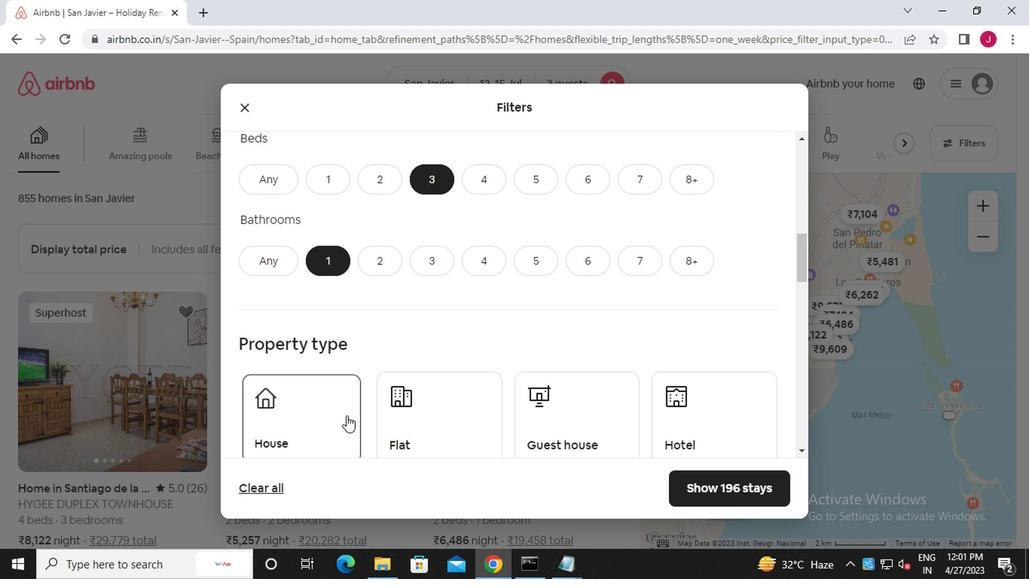 
Action: Mouse moved to (631, 424)
Screenshot: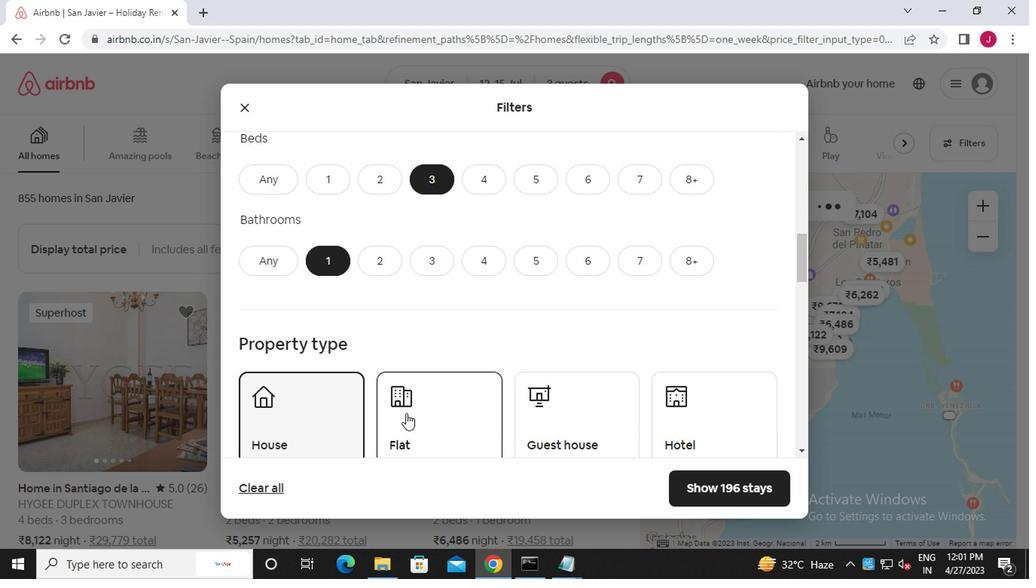 
Action: Mouse pressed left at (631, 424)
Screenshot: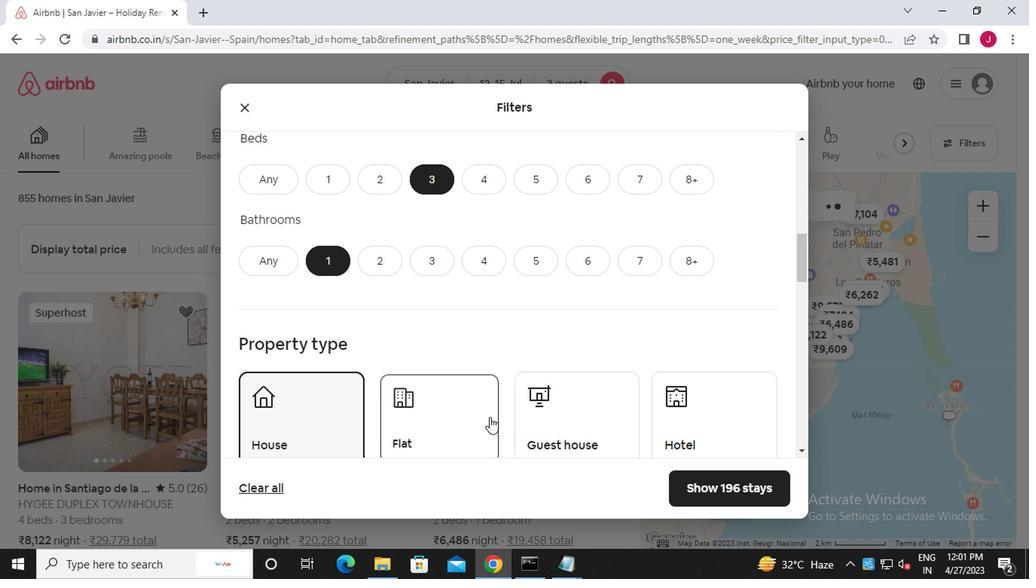 
Action: Mouse moved to (614, 420)
Screenshot: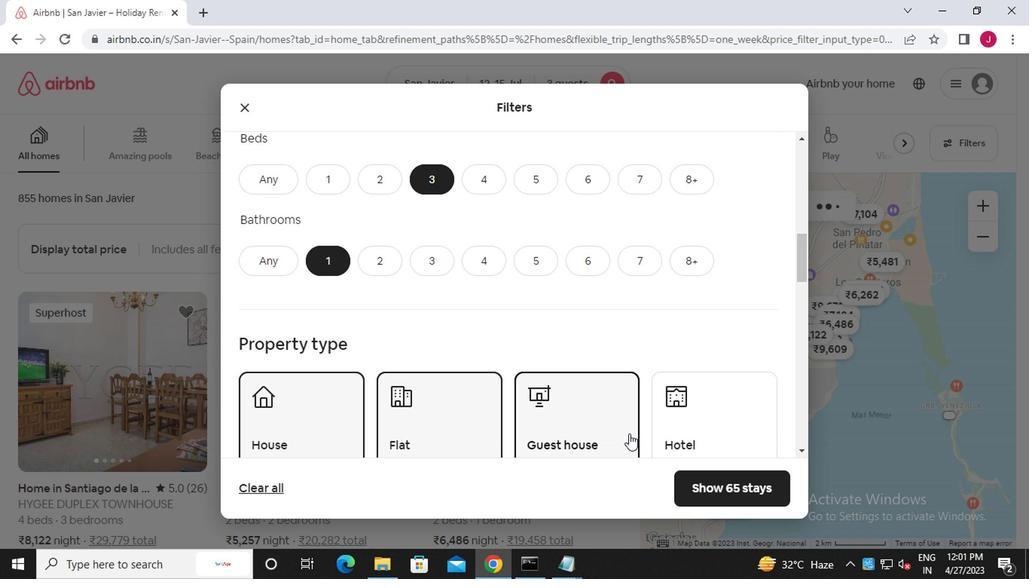
Action: Mouse scrolled (614, 419) with delta (0, 0)
Screenshot: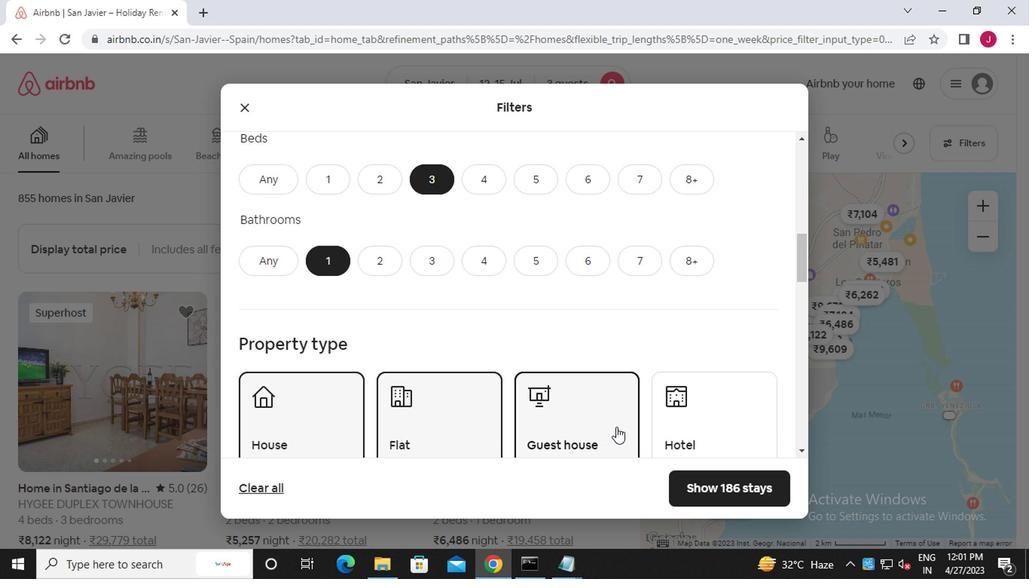 
Action: Mouse scrolled (614, 419) with delta (0, 0)
Screenshot: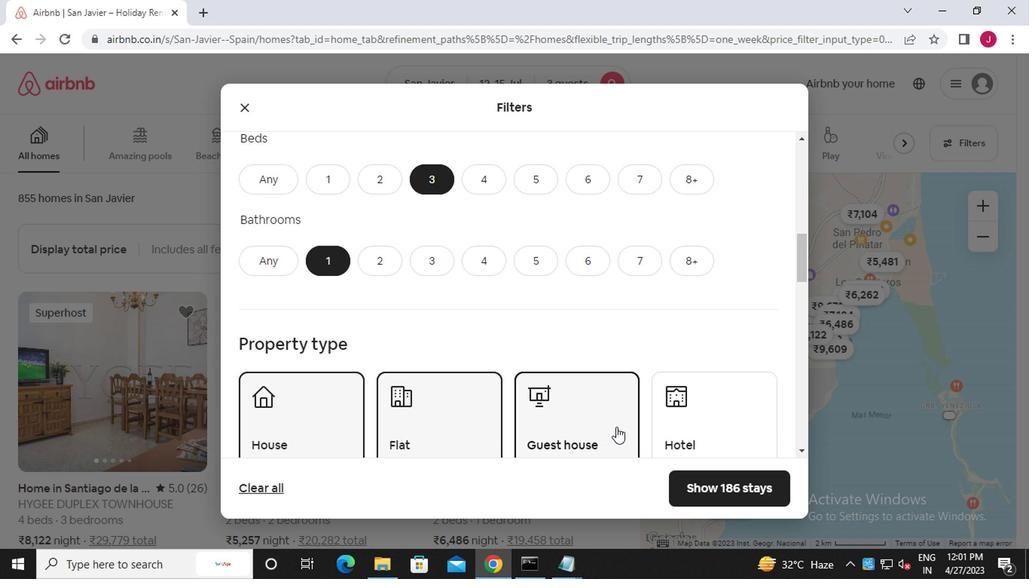 
Action: Mouse scrolled (614, 419) with delta (0, 0)
Screenshot: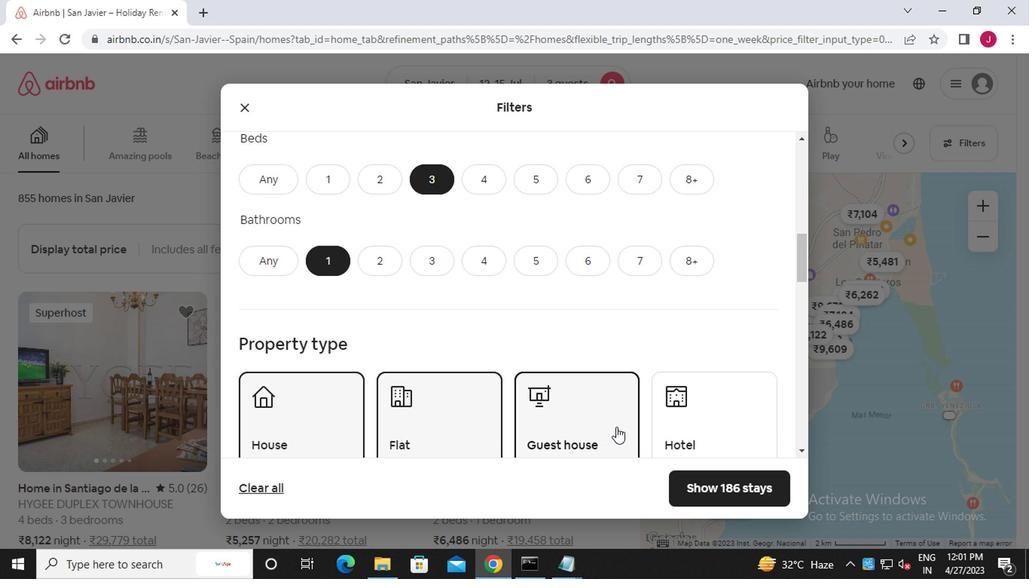 
Action: Mouse scrolled (614, 419) with delta (0, 0)
Screenshot: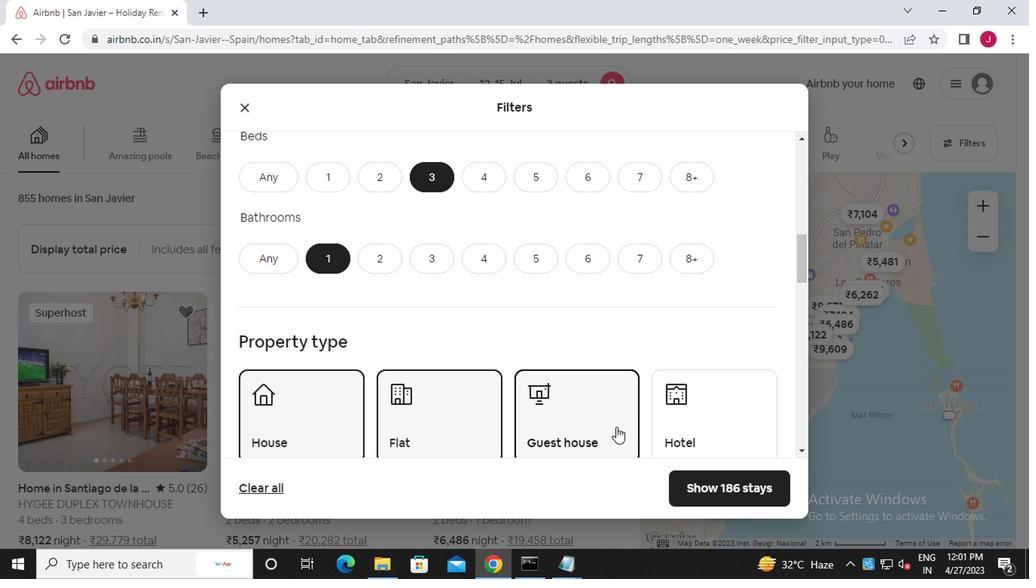 
Action: Mouse moved to (615, 420)
Screenshot: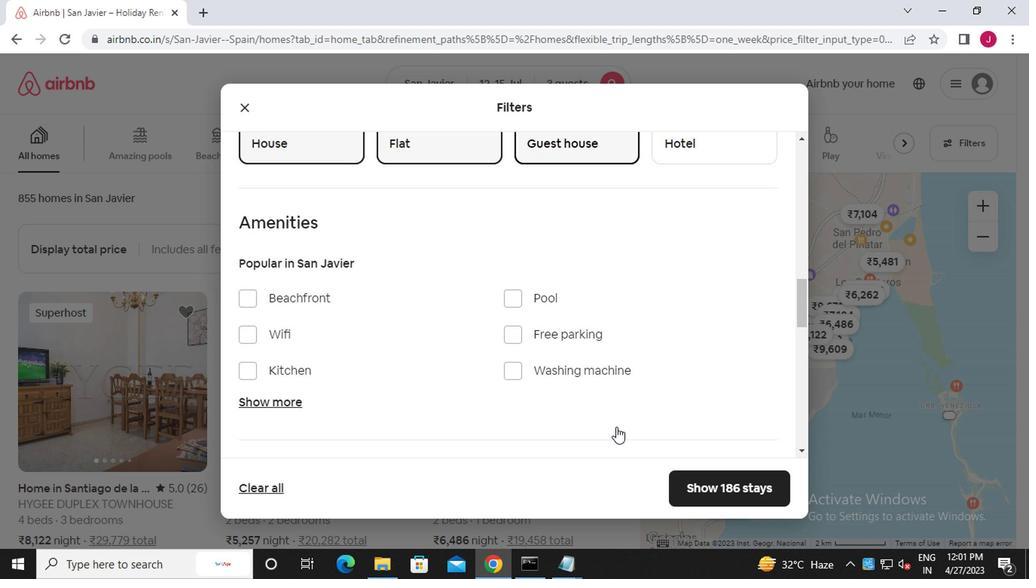 
Action: Mouse scrolled (615, 419) with delta (0, 0)
Screenshot: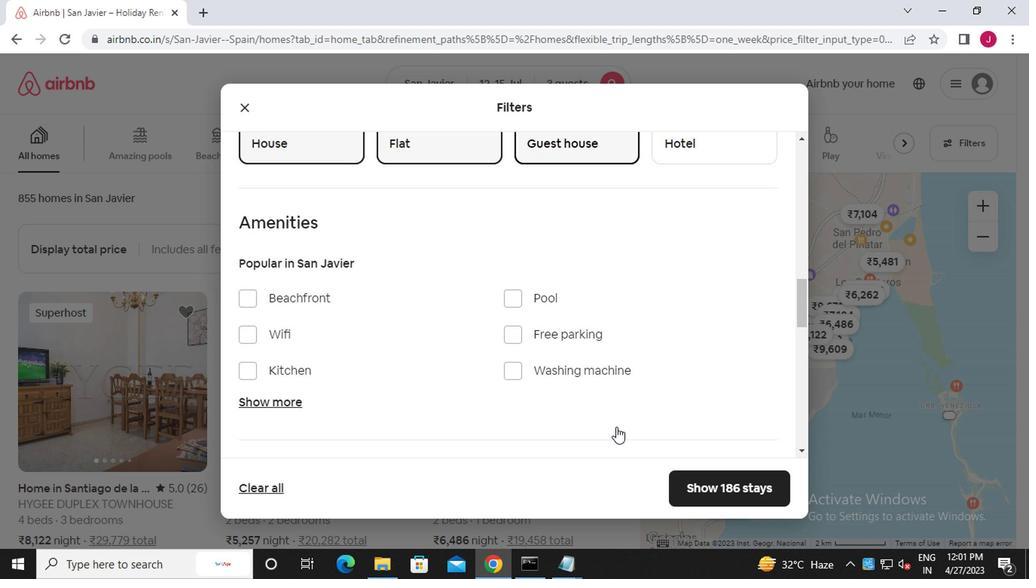 
Action: Mouse scrolled (615, 419) with delta (0, 0)
Screenshot: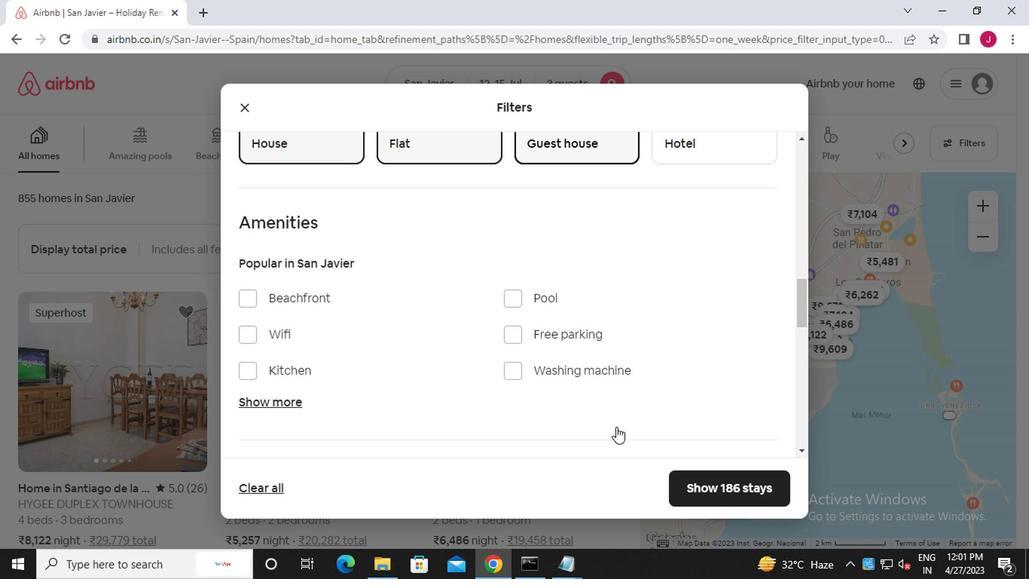
Action: Mouse scrolled (615, 419) with delta (0, 0)
Screenshot: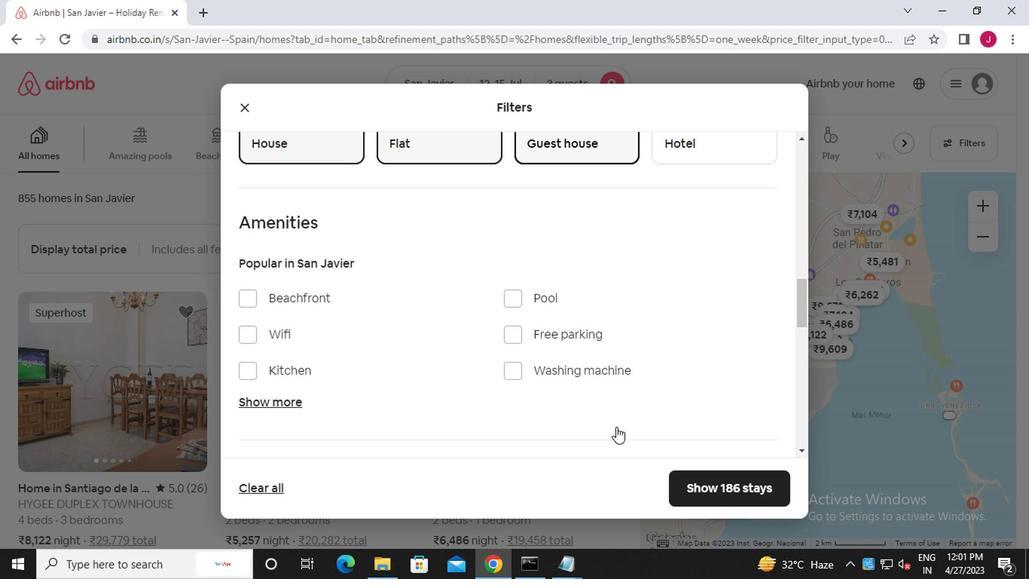 
Action: Mouse moved to (735, 345)
Screenshot: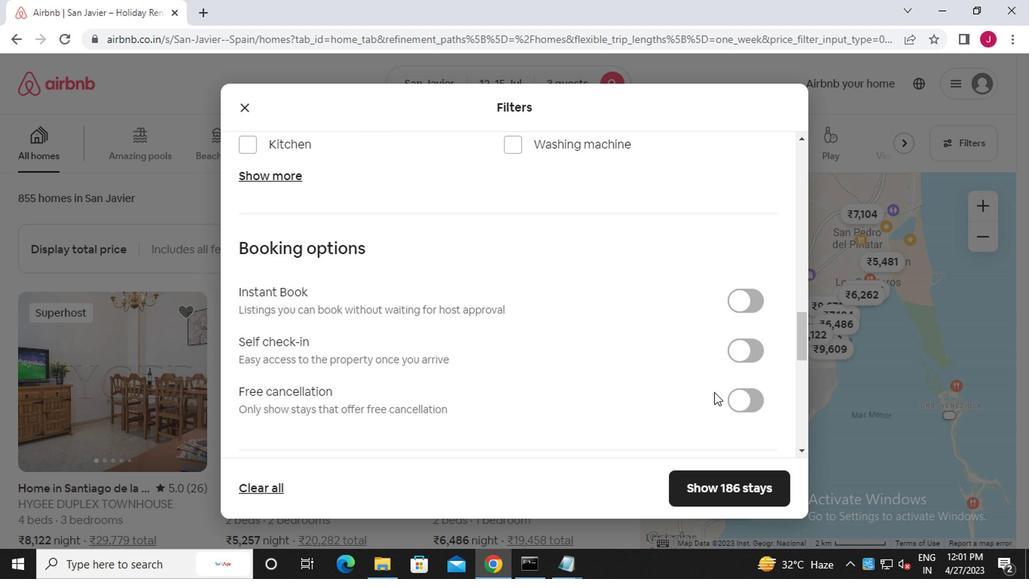 
Action: Mouse pressed left at (735, 345)
Screenshot: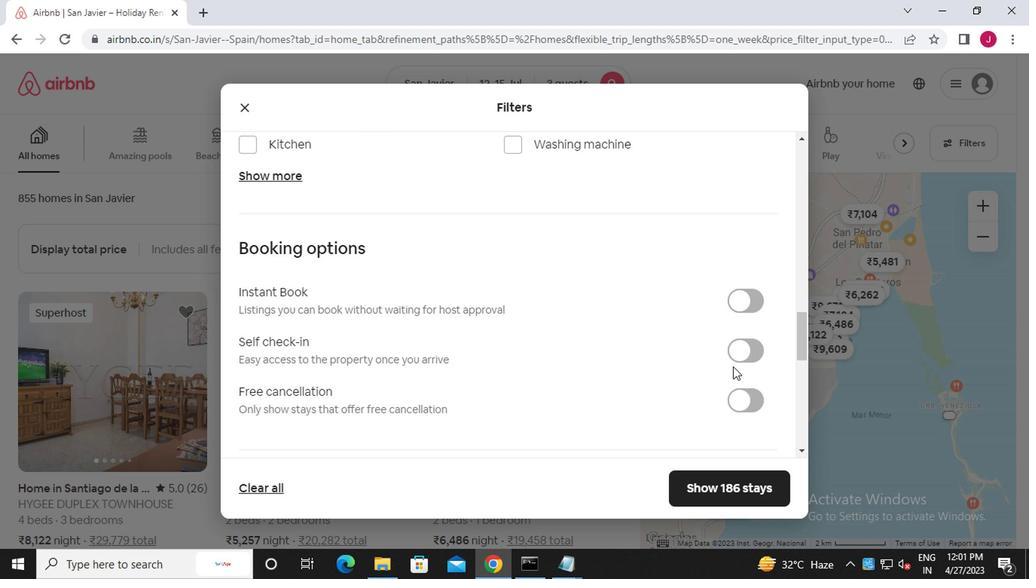 
Action: Mouse moved to (417, 387)
Screenshot: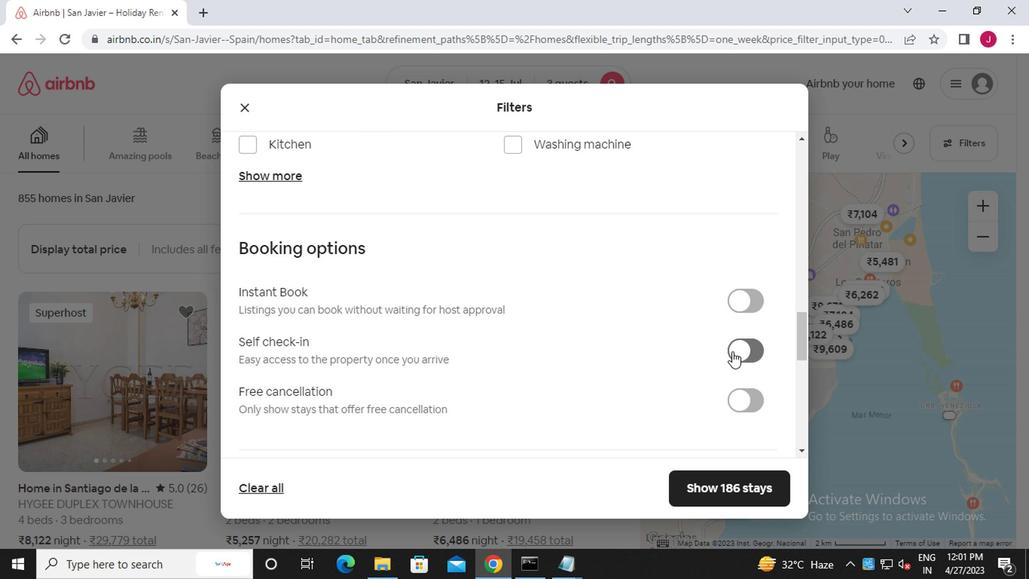 
Action: Mouse scrolled (417, 386) with delta (0, 0)
Screenshot: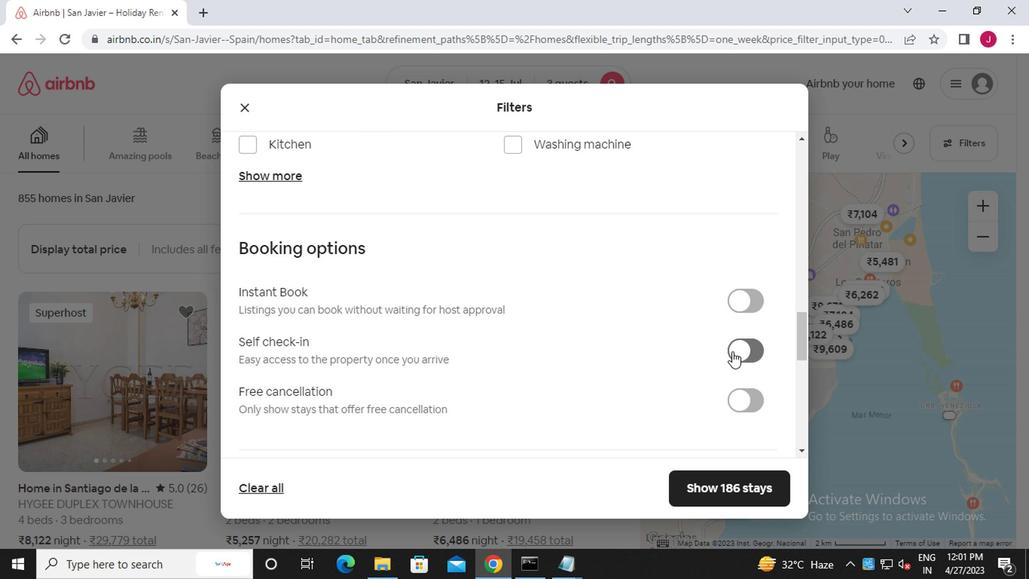 
Action: Mouse scrolled (417, 386) with delta (0, 0)
Screenshot: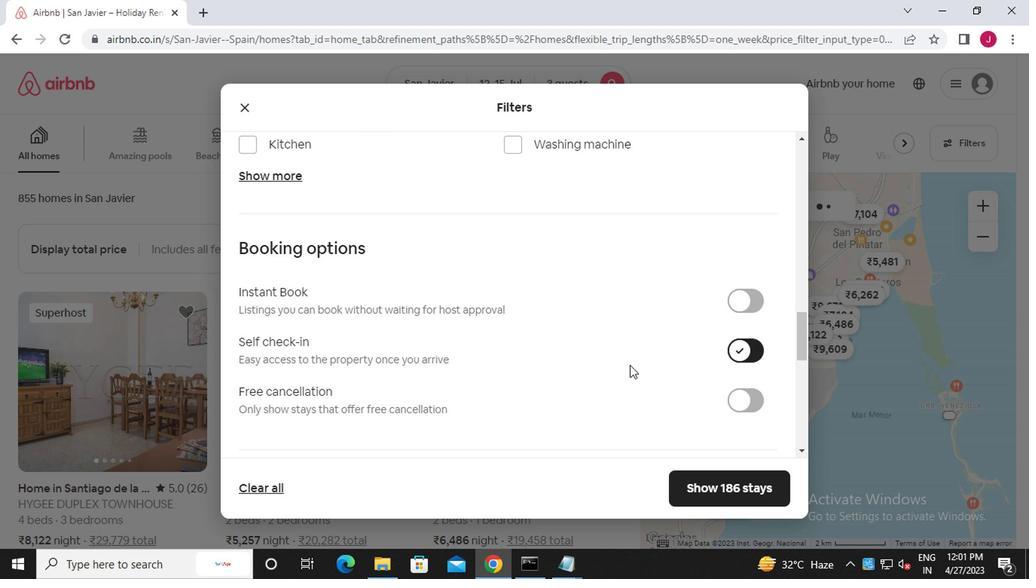 
Action: Mouse scrolled (417, 386) with delta (0, 0)
Screenshot: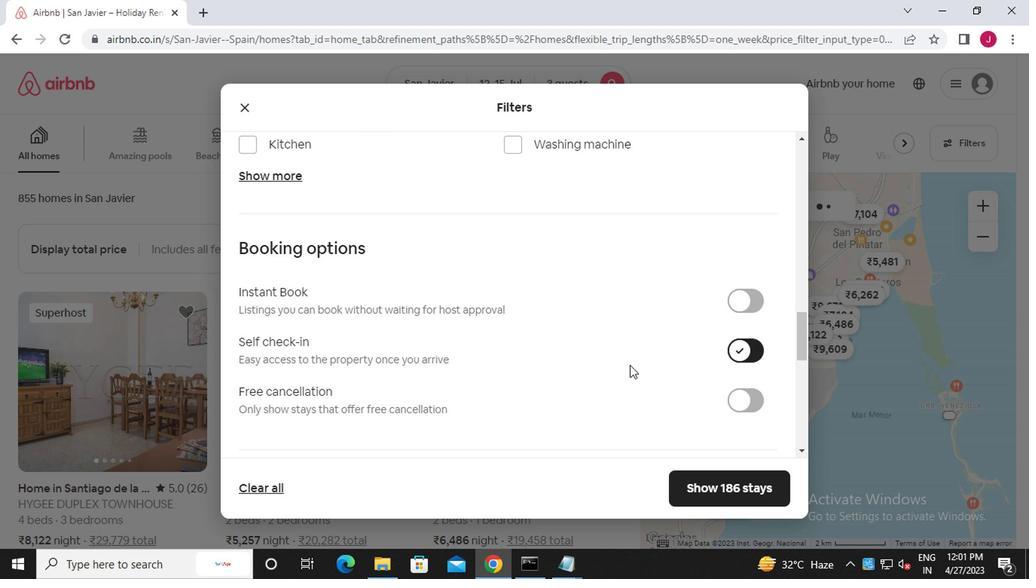 
Action: Mouse scrolled (417, 386) with delta (0, 0)
Screenshot: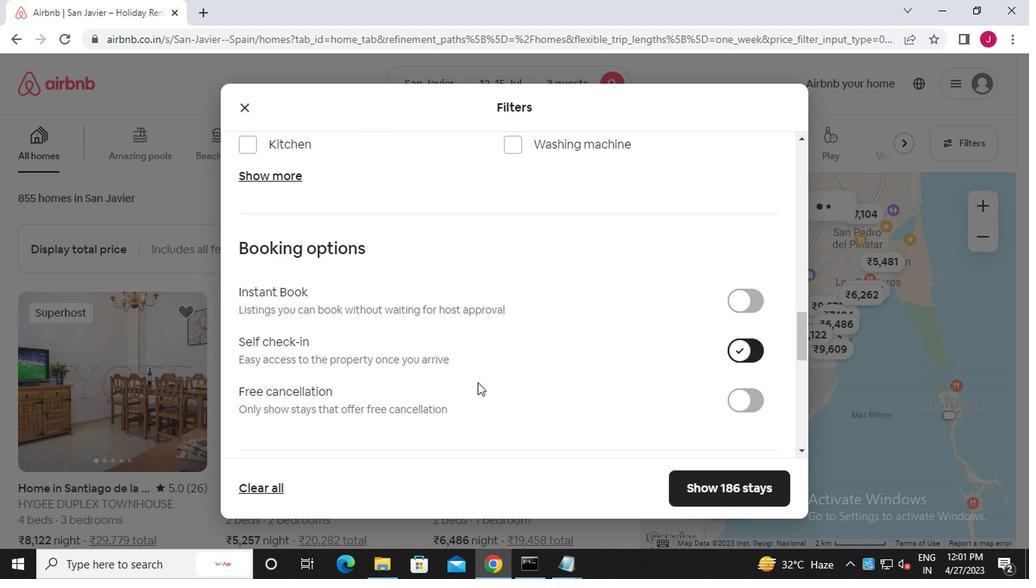 
Action: Mouse scrolled (417, 386) with delta (0, 0)
Screenshot: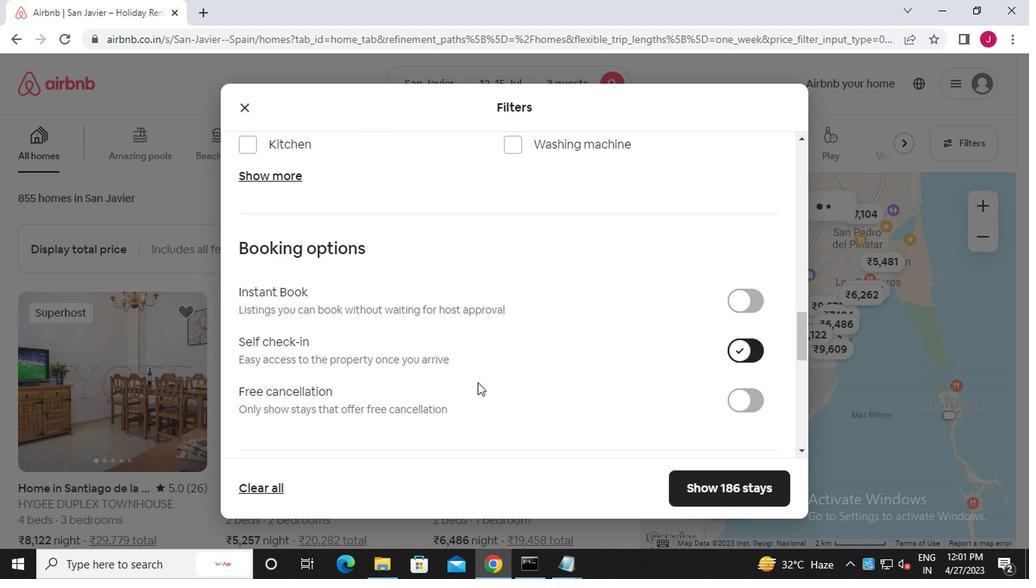 
Action: Mouse moved to (417, 387)
Screenshot: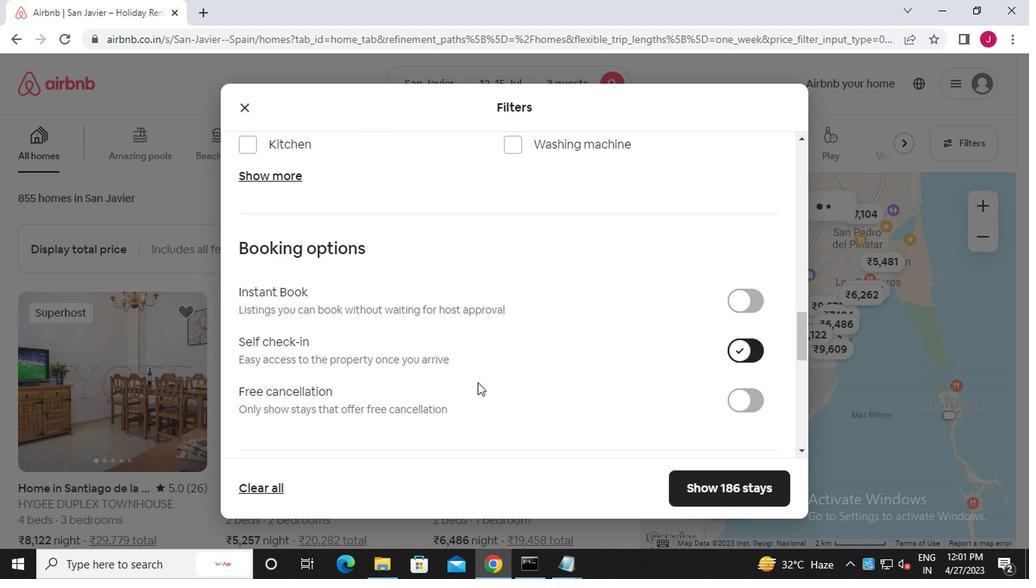 
Action: Mouse scrolled (417, 386) with delta (0, 0)
Screenshot: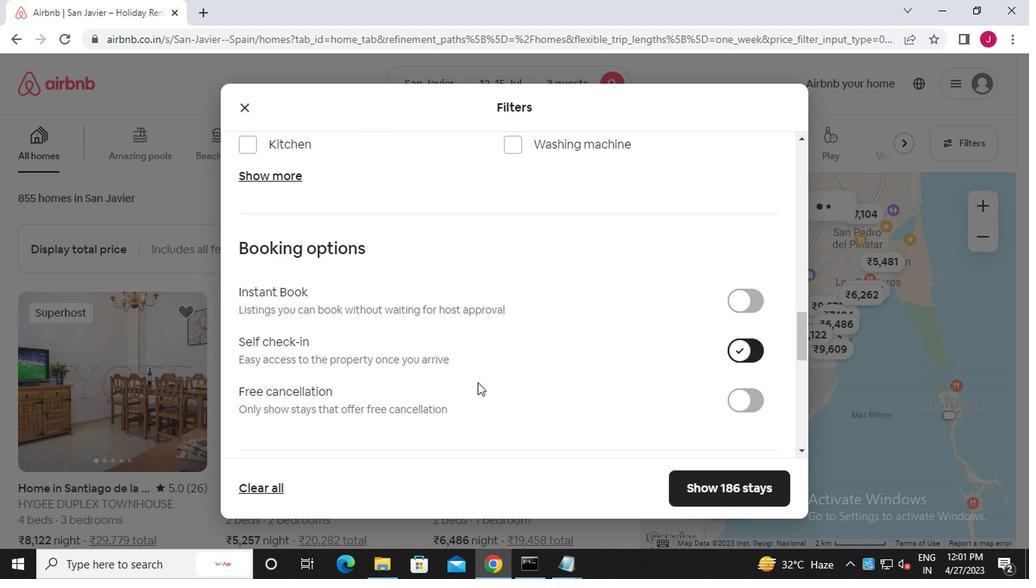 
Action: Mouse moved to (417, 387)
Screenshot: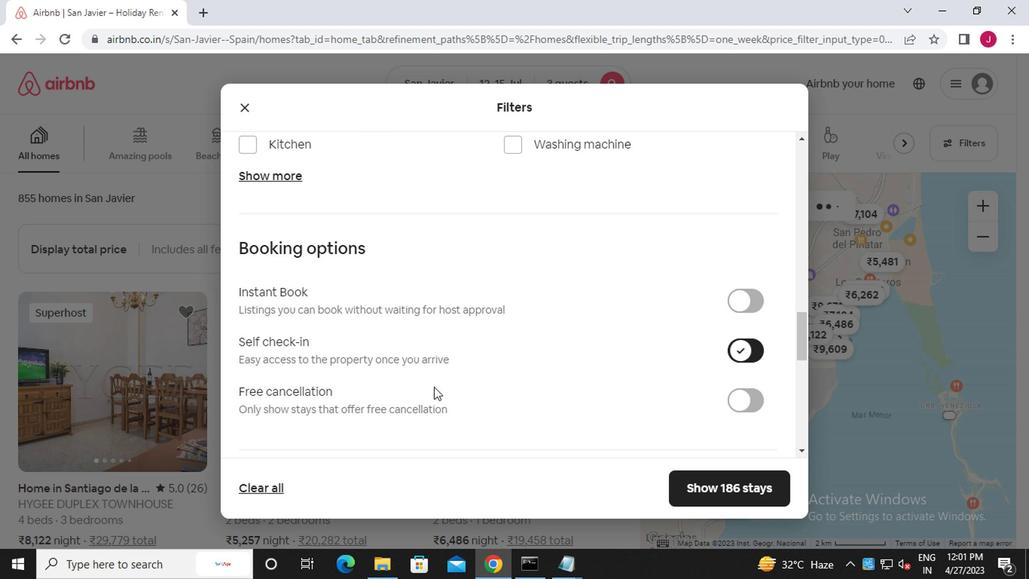 
Action: Mouse scrolled (417, 386) with delta (0, 0)
Screenshot: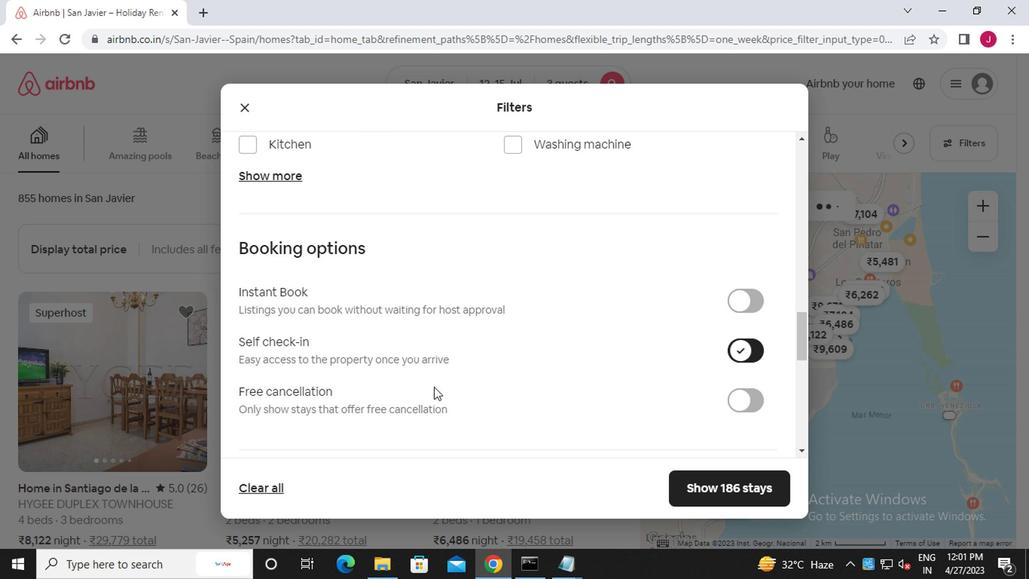 
Action: Mouse moved to (400, 390)
Screenshot: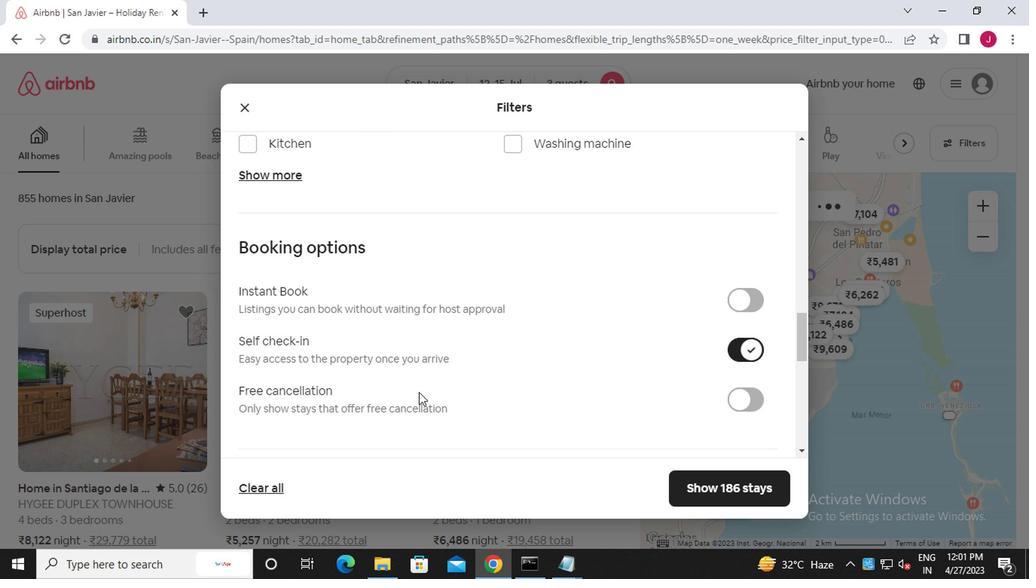 
Action: Mouse scrolled (400, 389) with delta (0, -1)
Screenshot: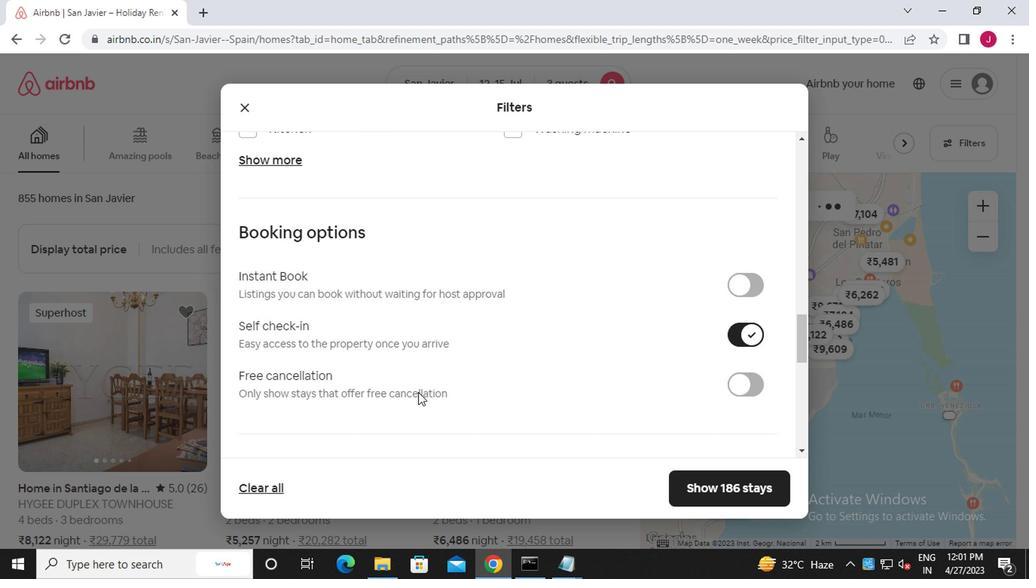 
Action: Mouse moved to (396, 391)
Screenshot: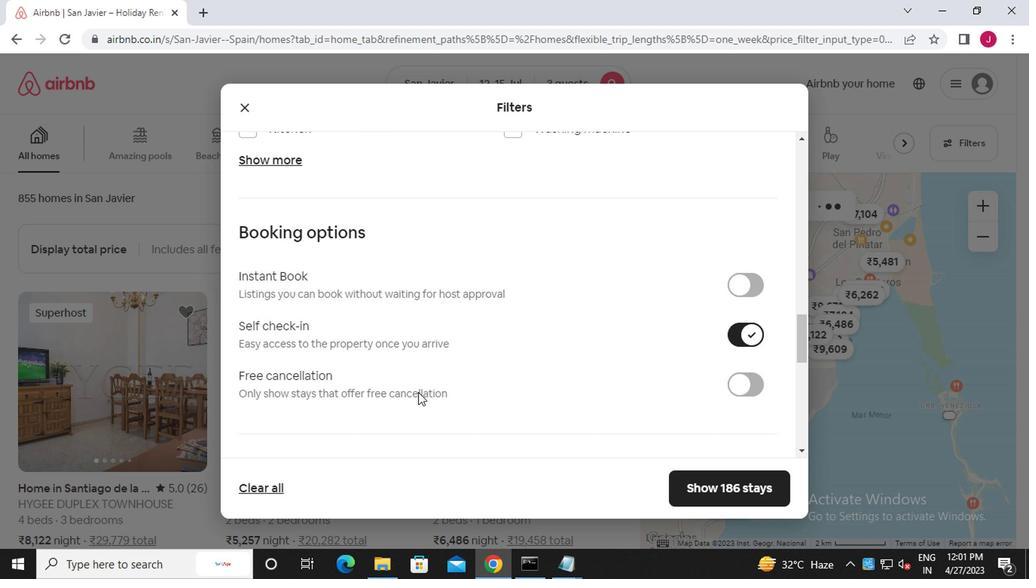 
Action: Mouse scrolled (396, 390) with delta (0, 0)
Screenshot: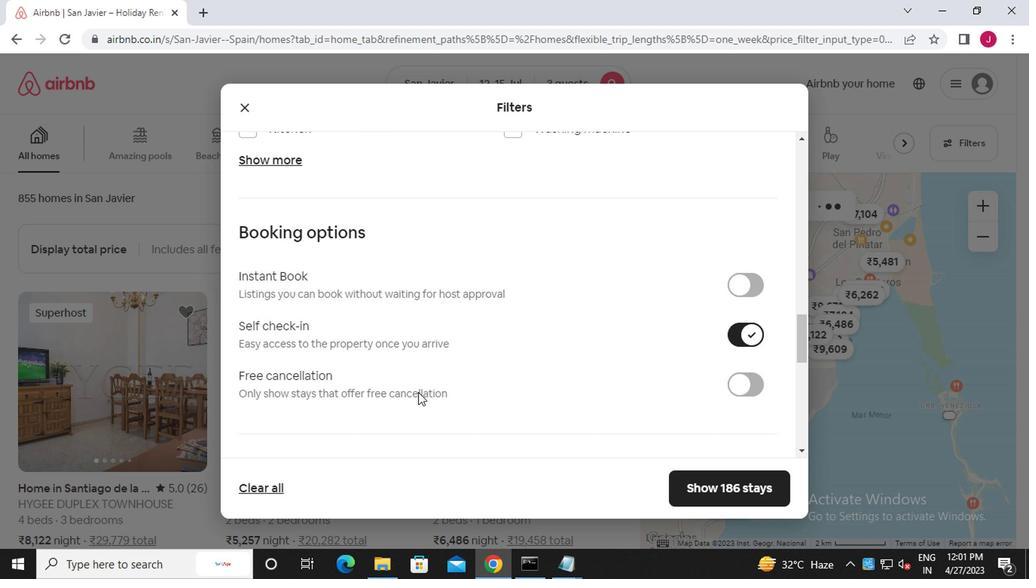
Action: Mouse moved to (396, 391)
Screenshot: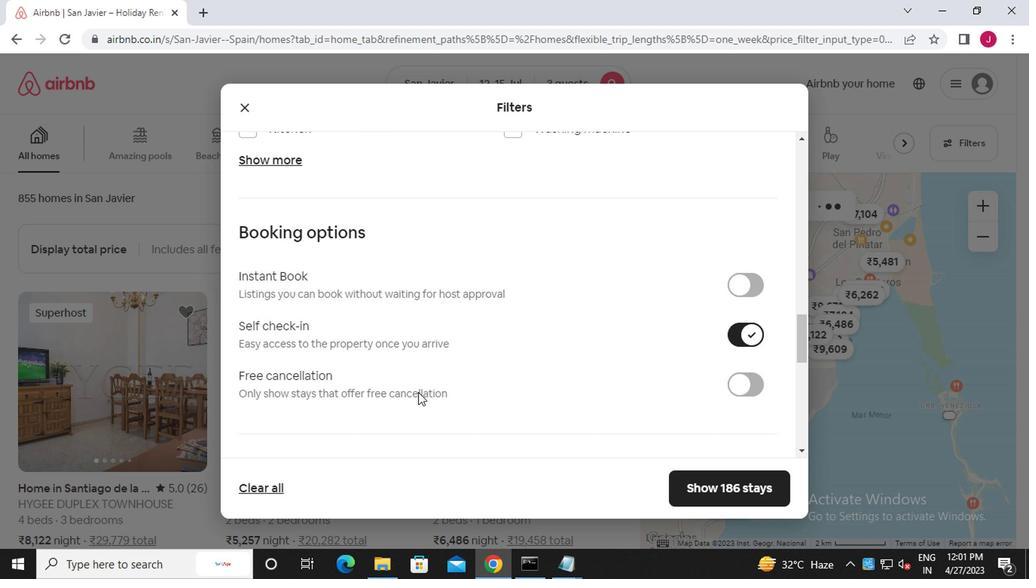 
Action: Mouse scrolled (396, 390) with delta (0, 0)
Screenshot: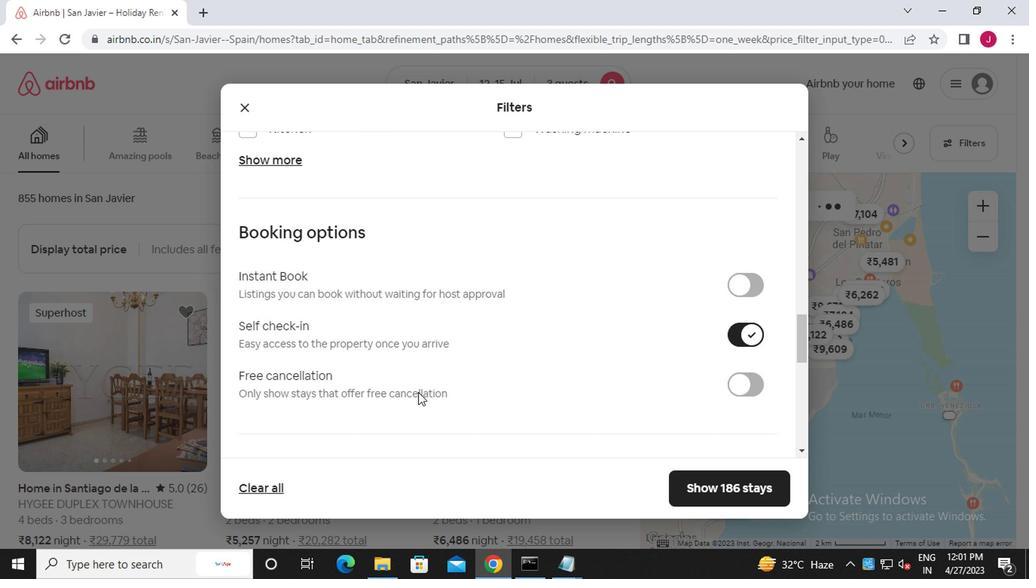 
Action: Mouse scrolled (396, 390) with delta (0, 0)
Screenshot: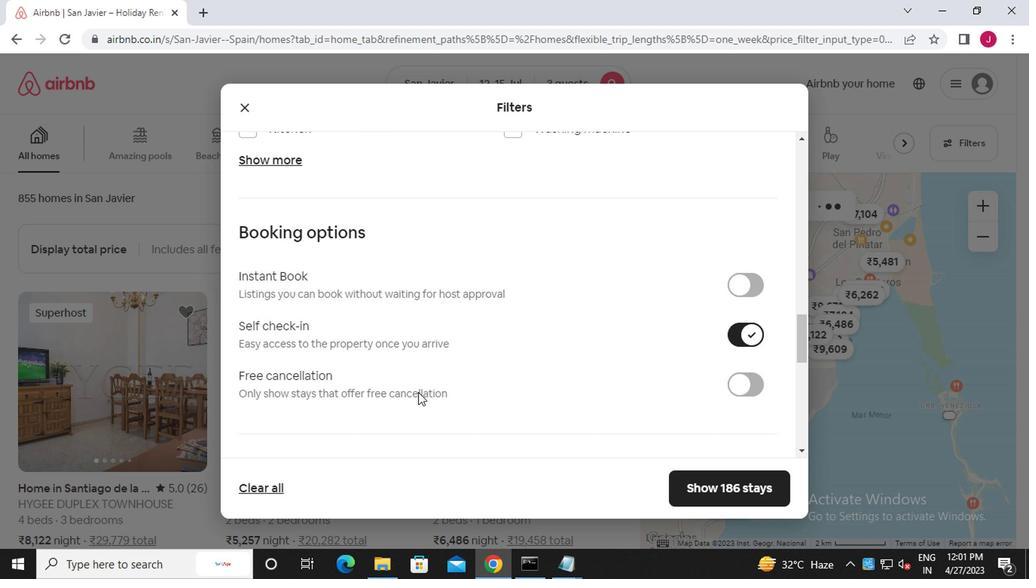
Action: Mouse scrolled (396, 390) with delta (0, 0)
Screenshot: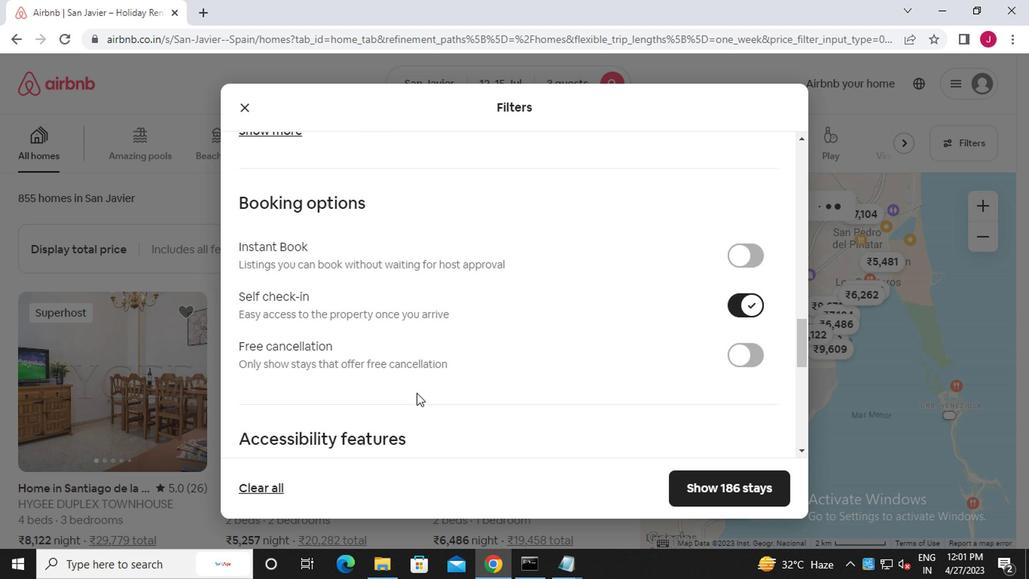 
Action: Mouse moved to (246, 347)
Screenshot: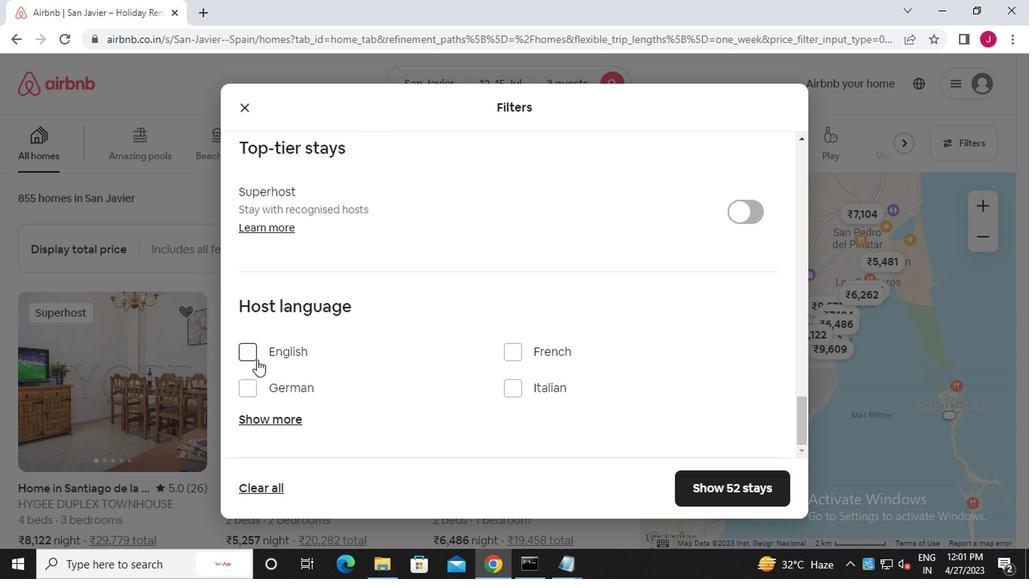 
Action: Mouse pressed left at (246, 347)
Screenshot: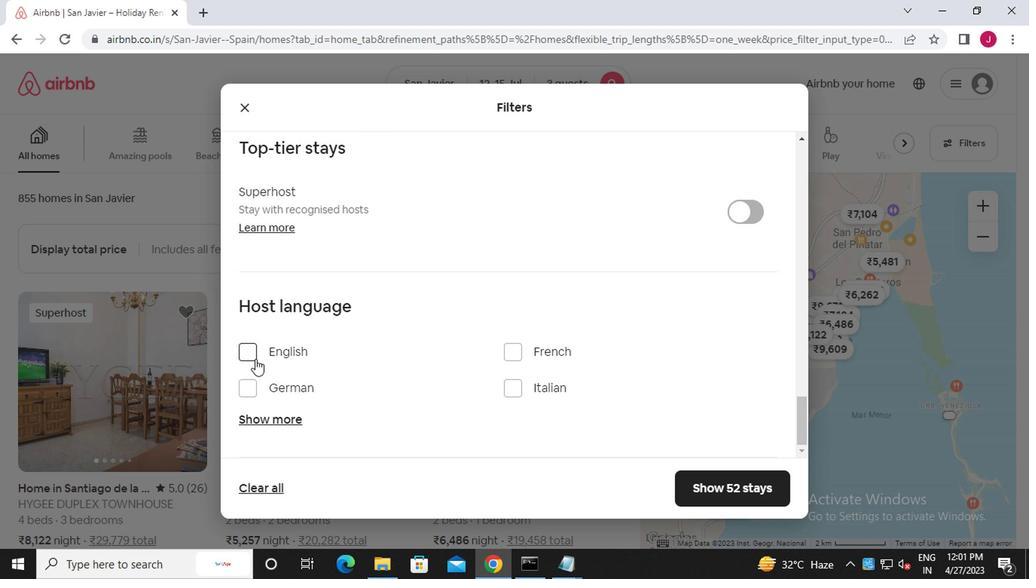 
Action: Mouse moved to (721, 477)
Screenshot: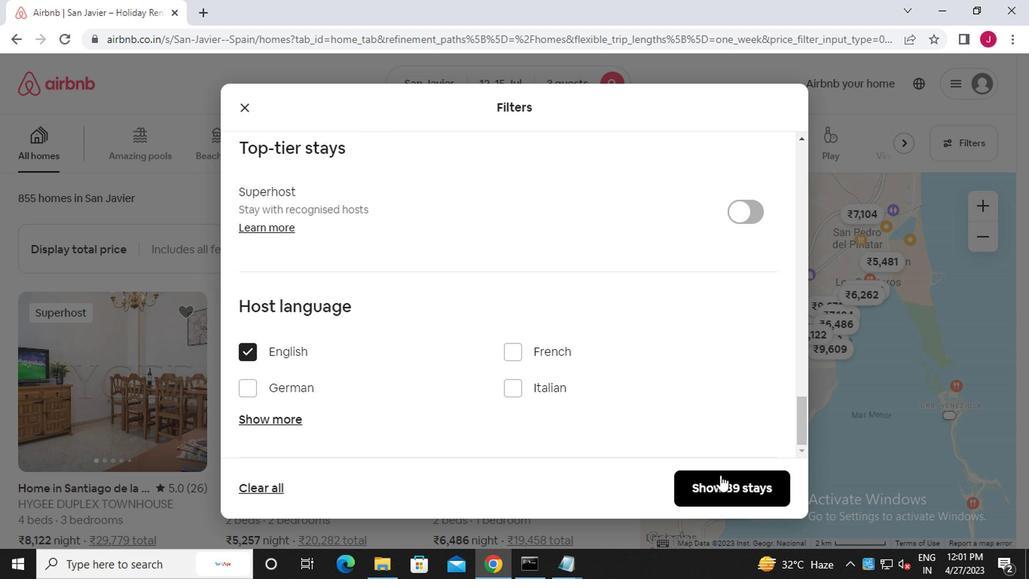 
Action: Mouse pressed left at (721, 477)
Screenshot: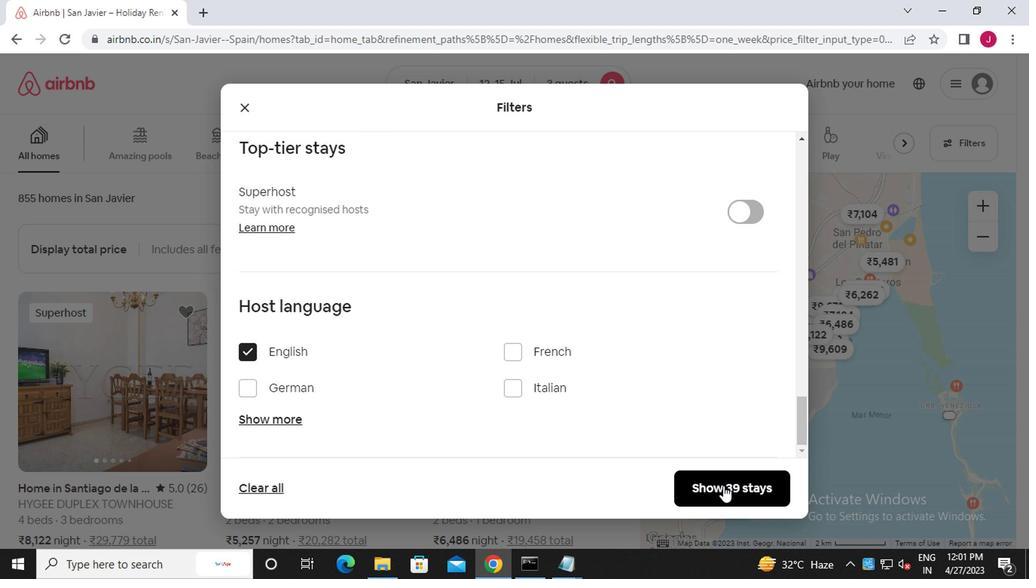 
Action: Mouse moved to (714, 473)
Screenshot: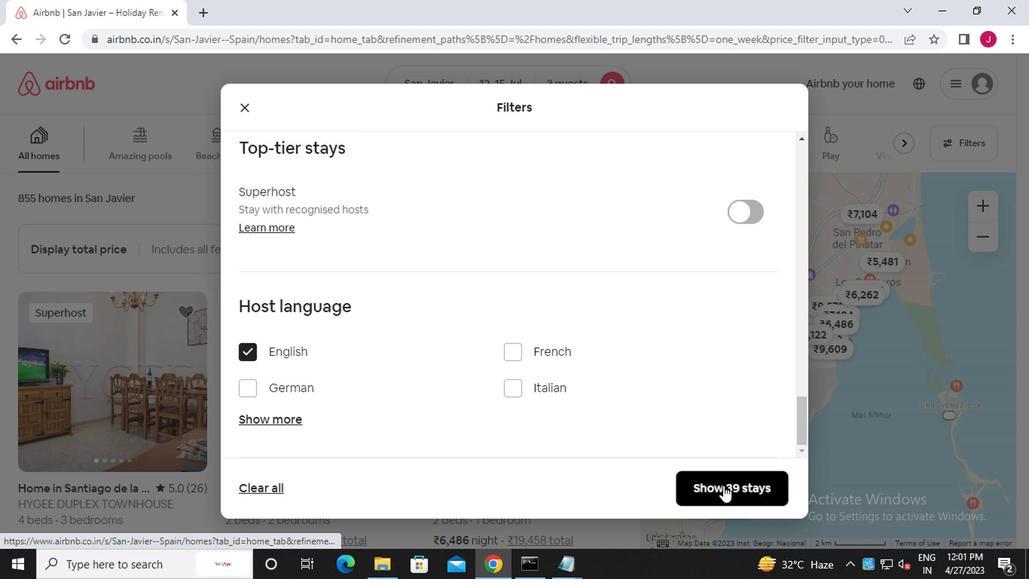 
